 Task: Find connections with filter location Santiago with filter topic #lawenforcementwith filter profile language German with filter current company Lifestyle International Pvt Ltd with filter school Swami Keshvanand Institute of Technology, Jaipur with filter industry Design Services with filter service category Labor and Employment Law with filter keywords title Customer Support
Action: Mouse moved to (484, 69)
Screenshot: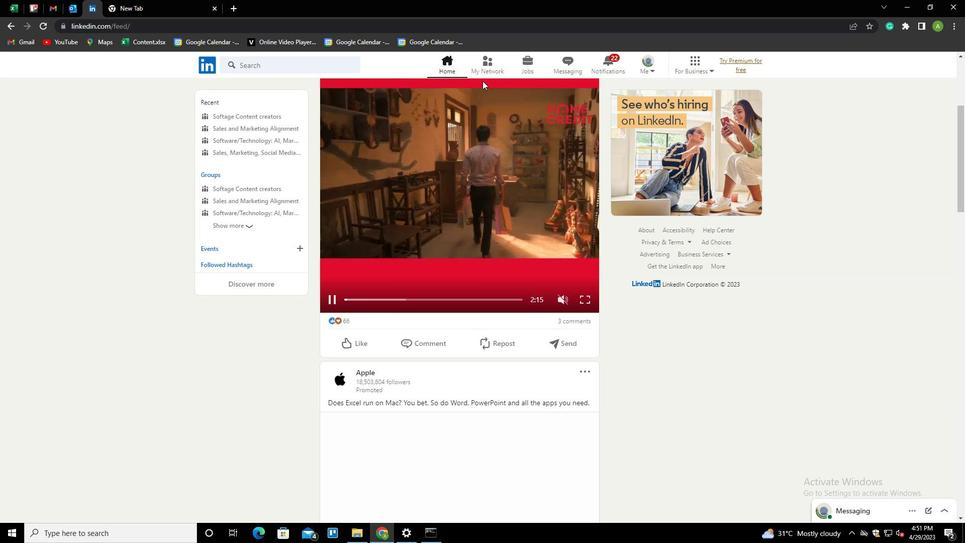 
Action: Mouse pressed left at (484, 69)
Screenshot: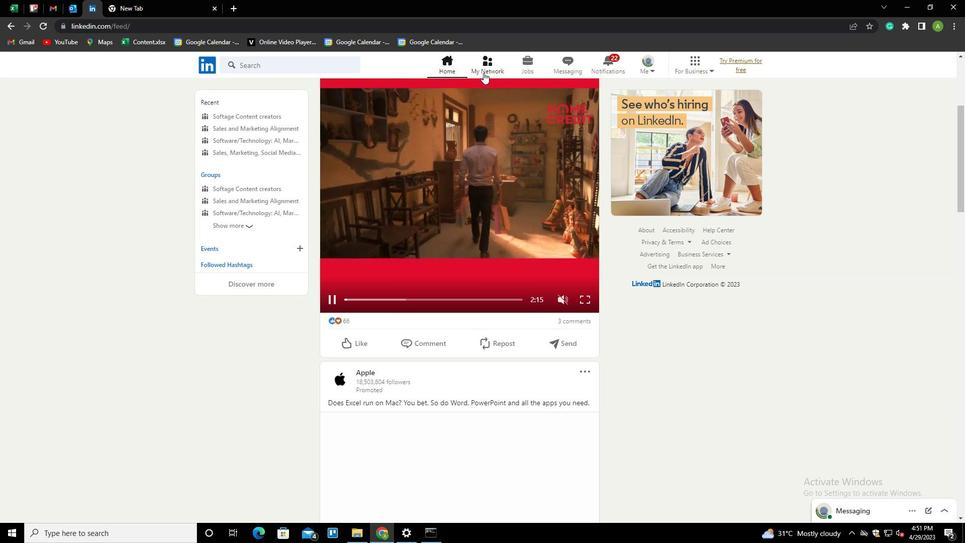 
Action: Mouse moved to (267, 125)
Screenshot: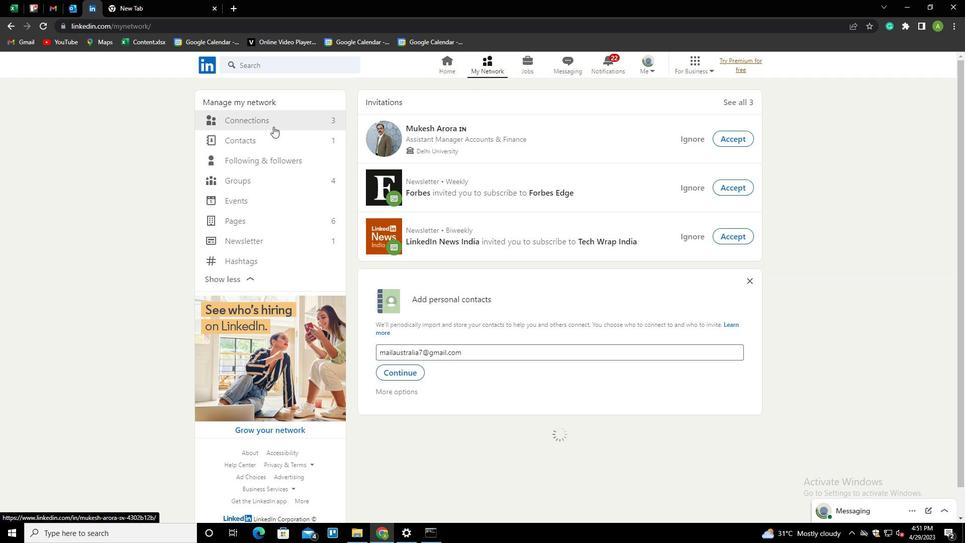 
Action: Mouse pressed left at (267, 125)
Screenshot: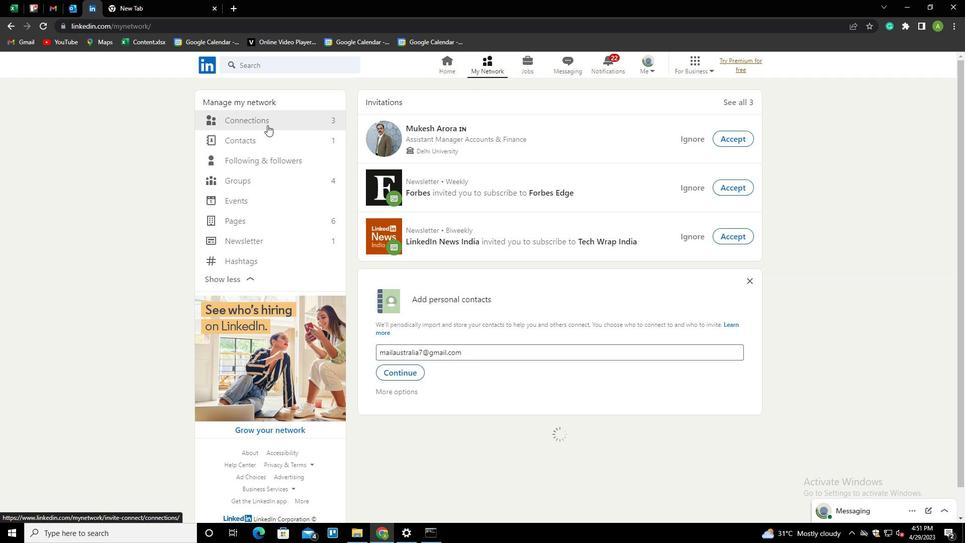 
Action: Mouse moved to (570, 119)
Screenshot: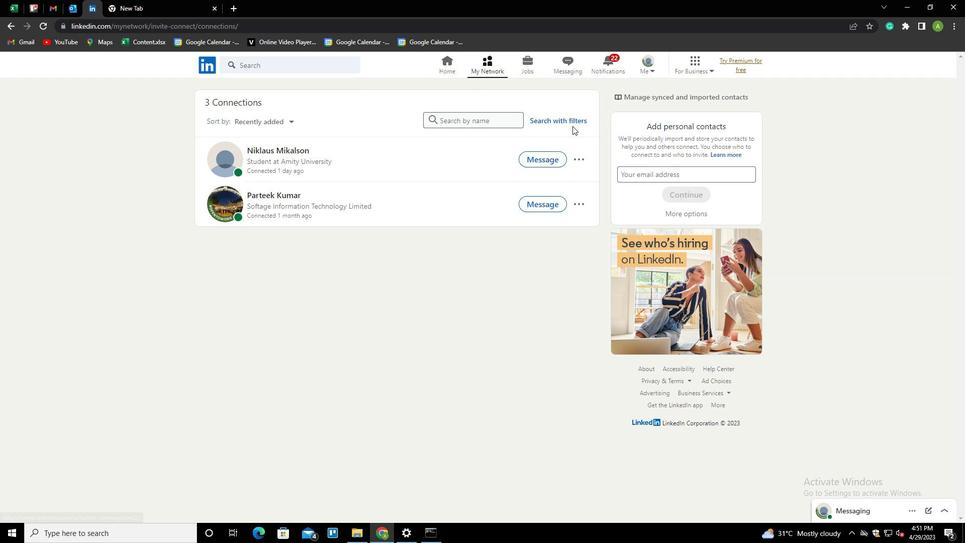 
Action: Mouse pressed left at (570, 119)
Screenshot: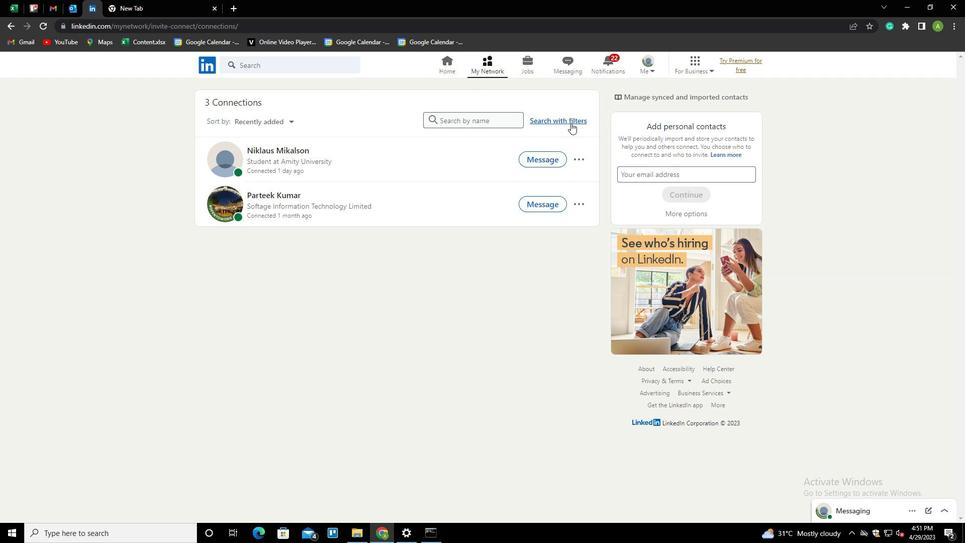 
Action: Mouse moved to (514, 94)
Screenshot: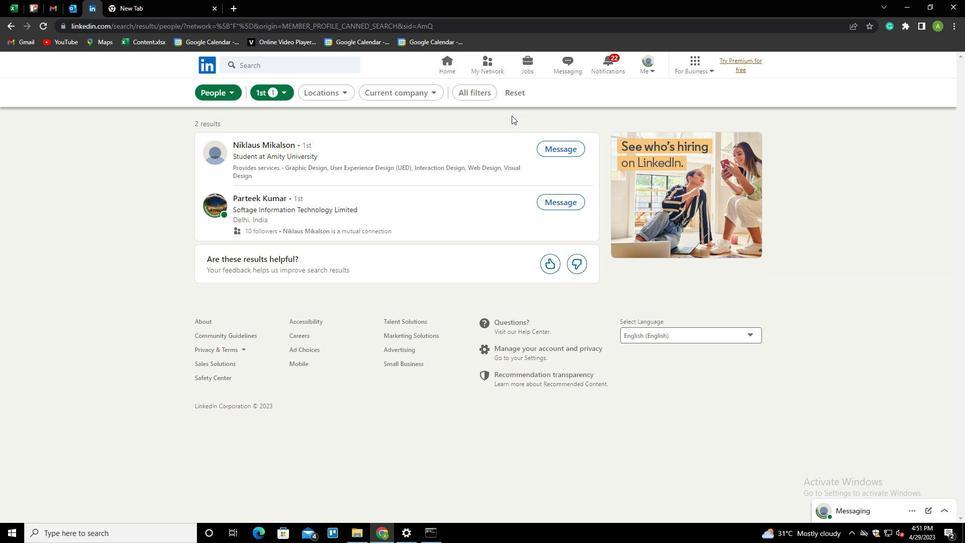 
Action: Mouse pressed left at (514, 94)
Screenshot: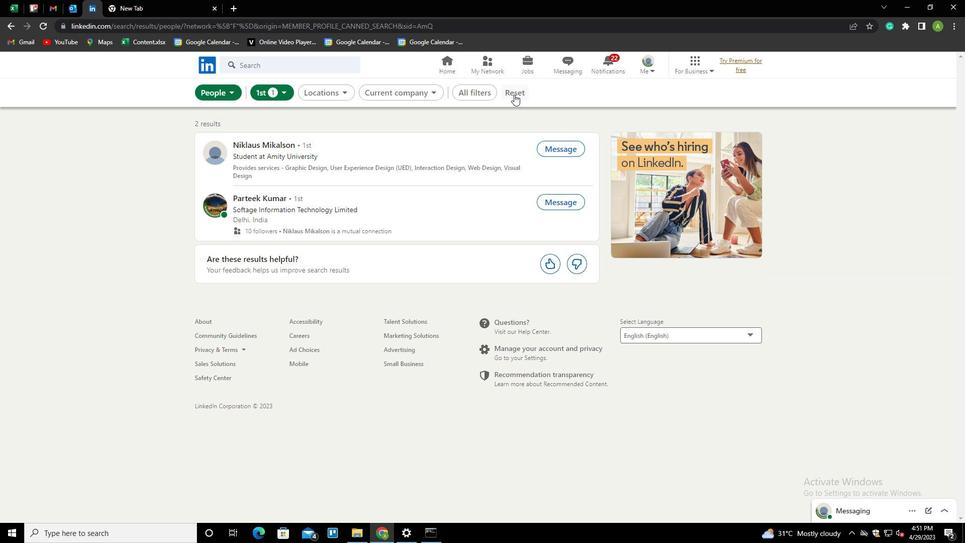 
Action: Mouse moved to (500, 92)
Screenshot: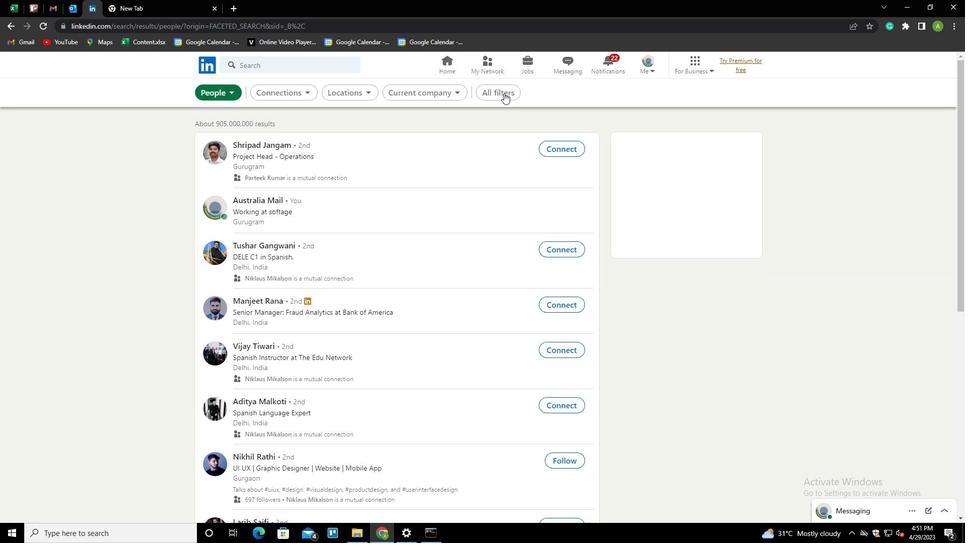 
Action: Mouse pressed left at (500, 92)
Screenshot: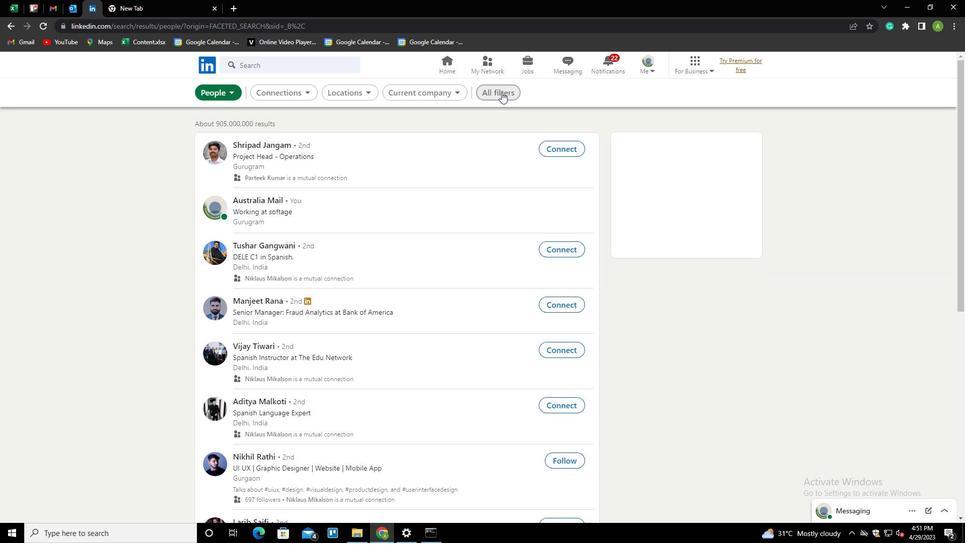 
Action: Mouse moved to (759, 238)
Screenshot: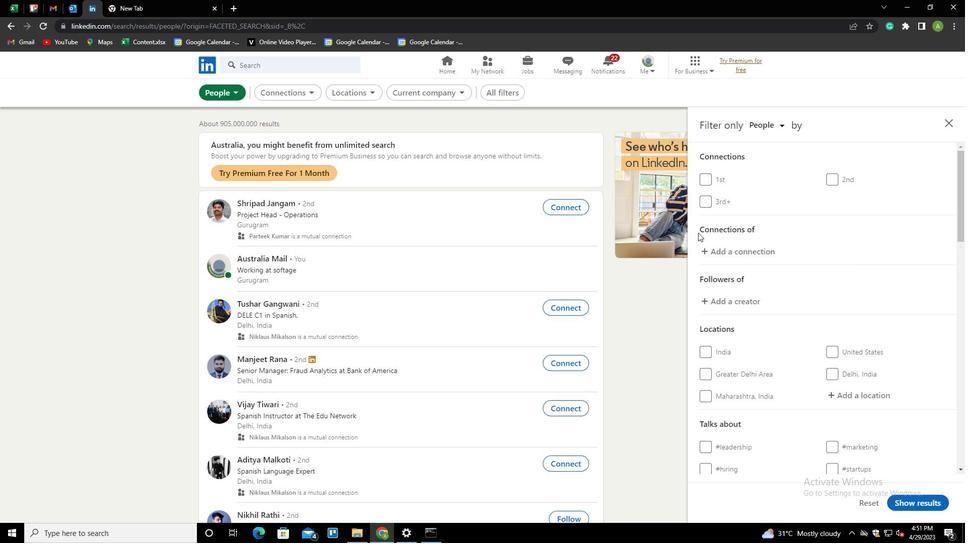 
Action: Mouse scrolled (759, 237) with delta (0, 0)
Screenshot: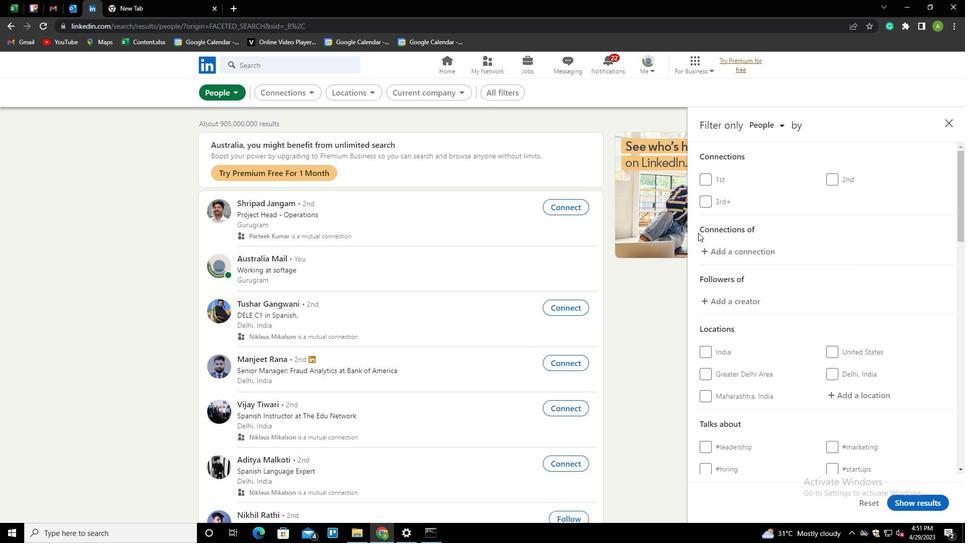 
Action: Mouse scrolled (759, 237) with delta (0, 0)
Screenshot: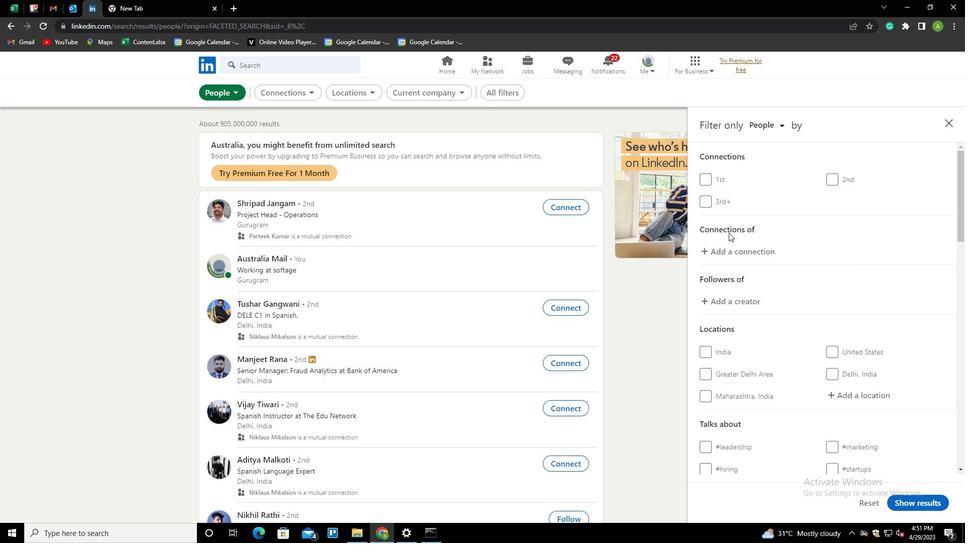 
Action: Mouse scrolled (759, 237) with delta (0, 0)
Screenshot: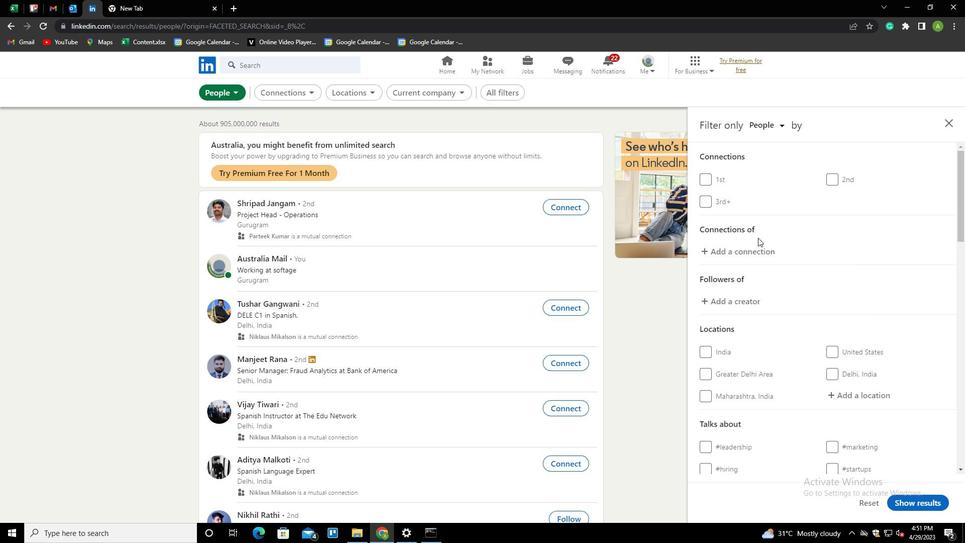 
Action: Mouse moved to (843, 242)
Screenshot: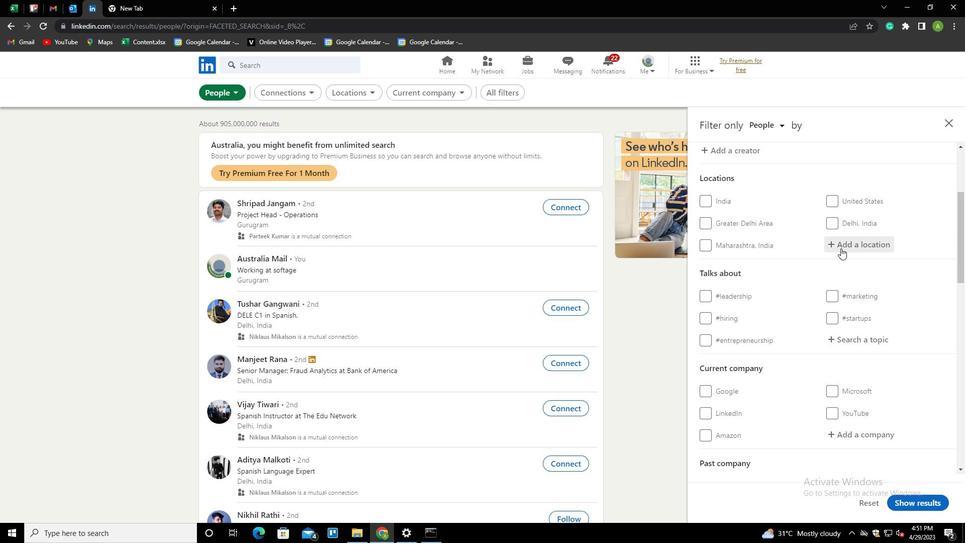 
Action: Mouse pressed left at (843, 242)
Screenshot: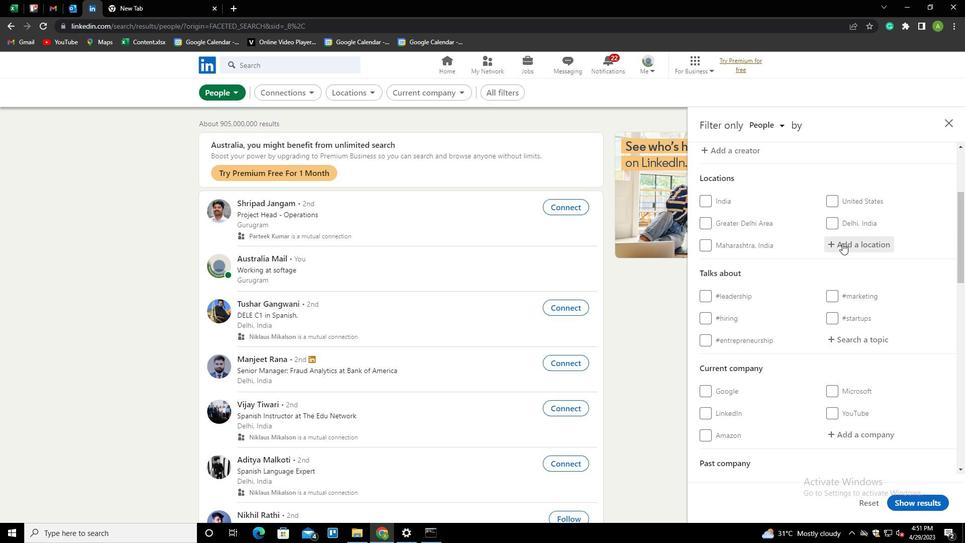 
Action: Mouse moved to (843, 241)
Screenshot: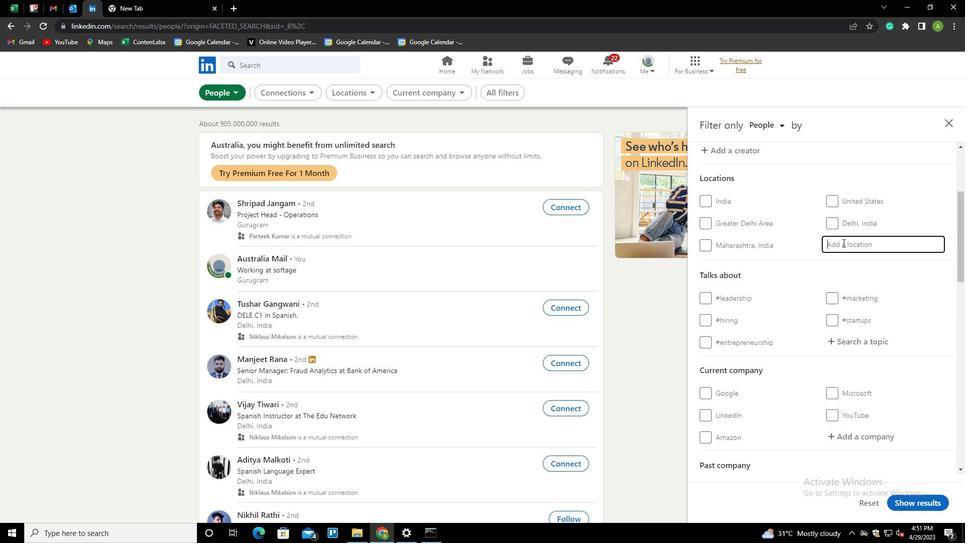 
Action: Key pressed <Key.shift>S
Screenshot: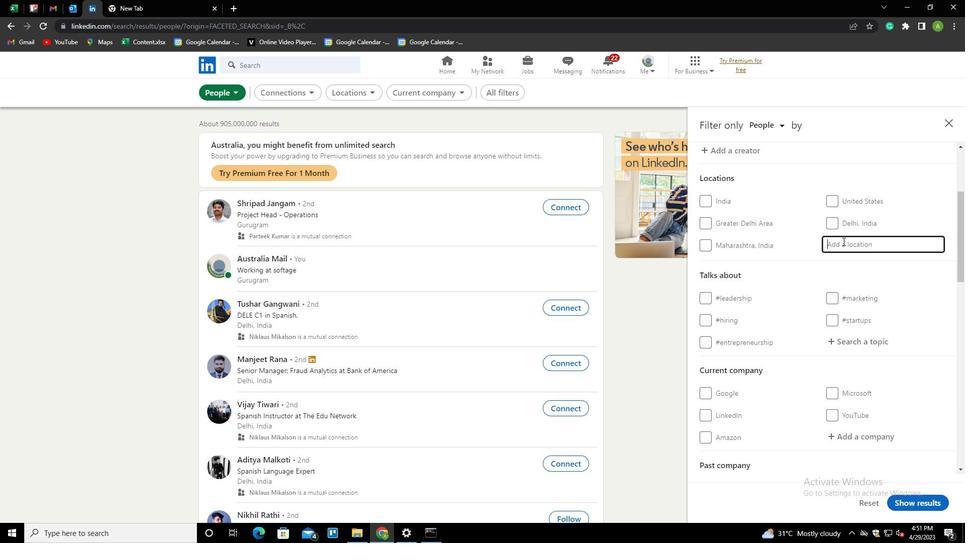 
Action: Mouse moved to (842, 241)
Screenshot: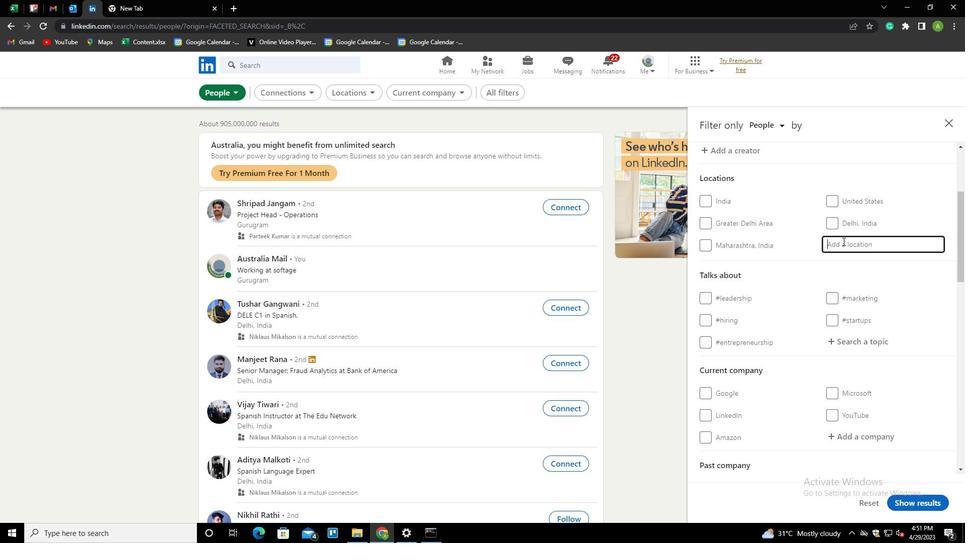 
Action: Key pressed ANTIGO<Key.backspace><Key.backspace><Key.down><Key.enter>
Screenshot: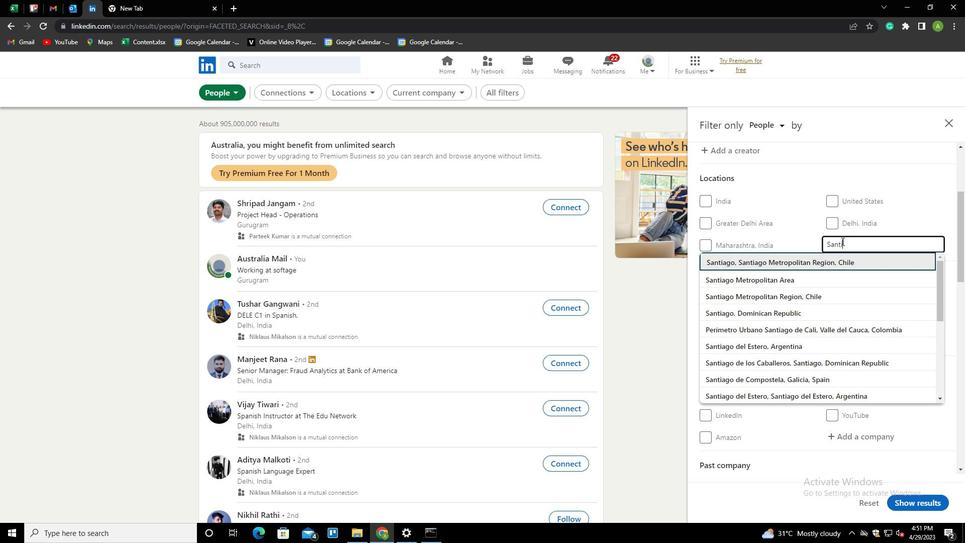 
Action: Mouse scrolled (842, 240) with delta (0, 0)
Screenshot: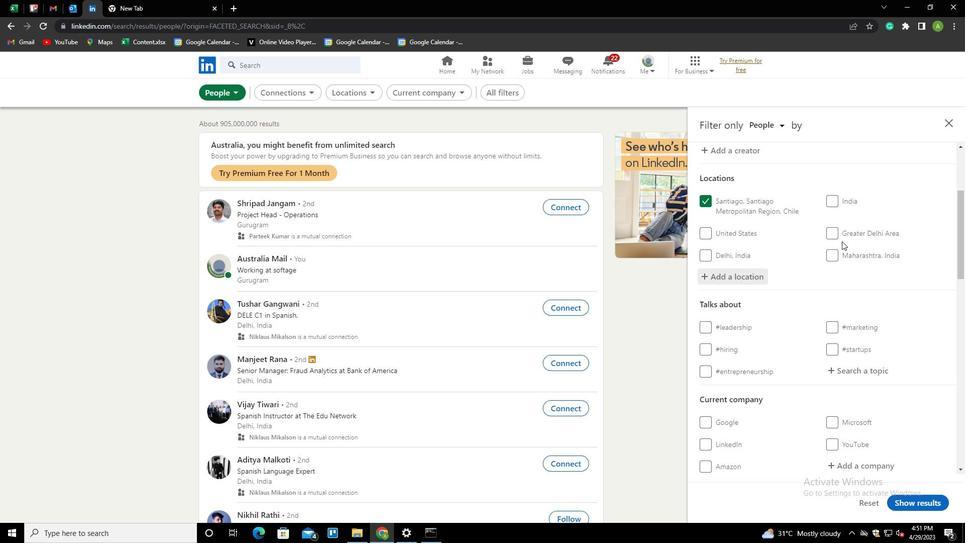 
Action: Mouse scrolled (842, 240) with delta (0, 0)
Screenshot: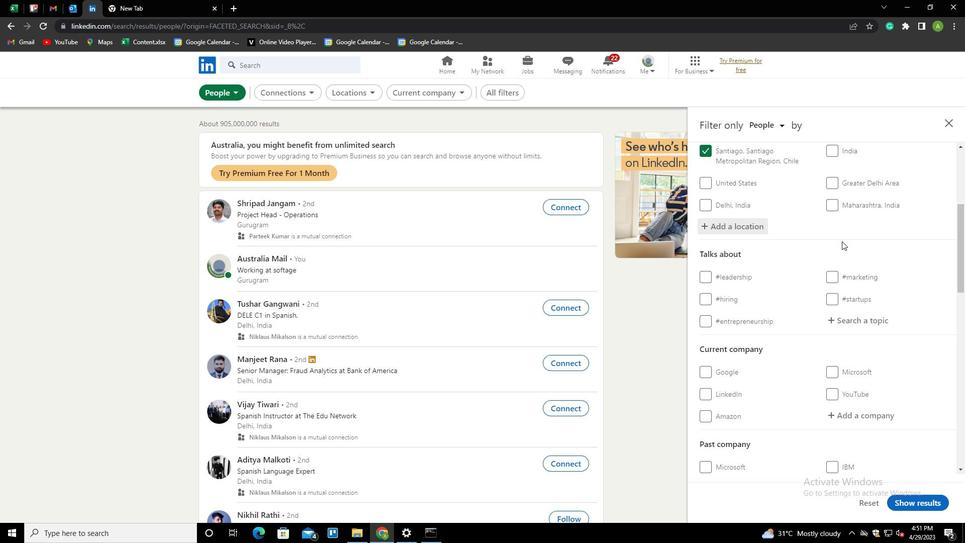
Action: Mouse moved to (846, 274)
Screenshot: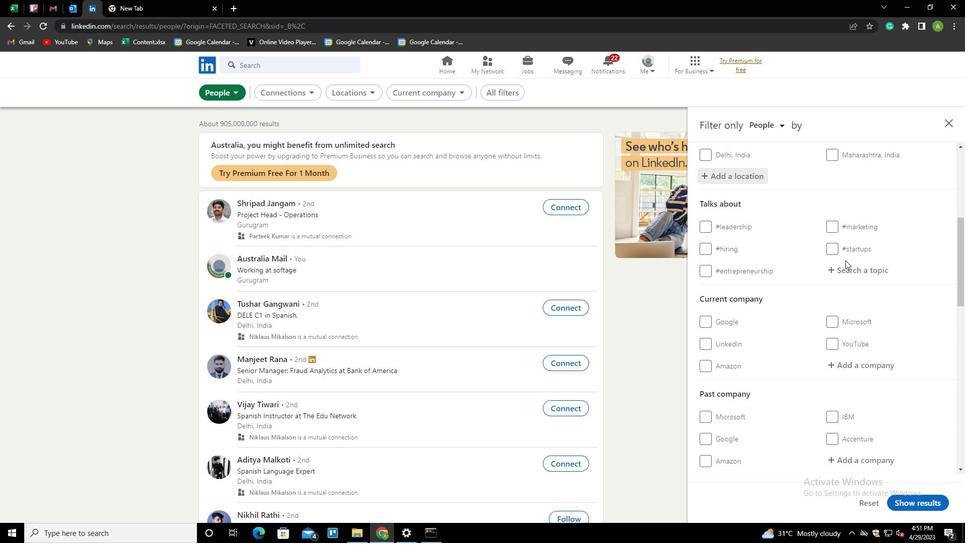 
Action: Mouse pressed left at (846, 274)
Screenshot: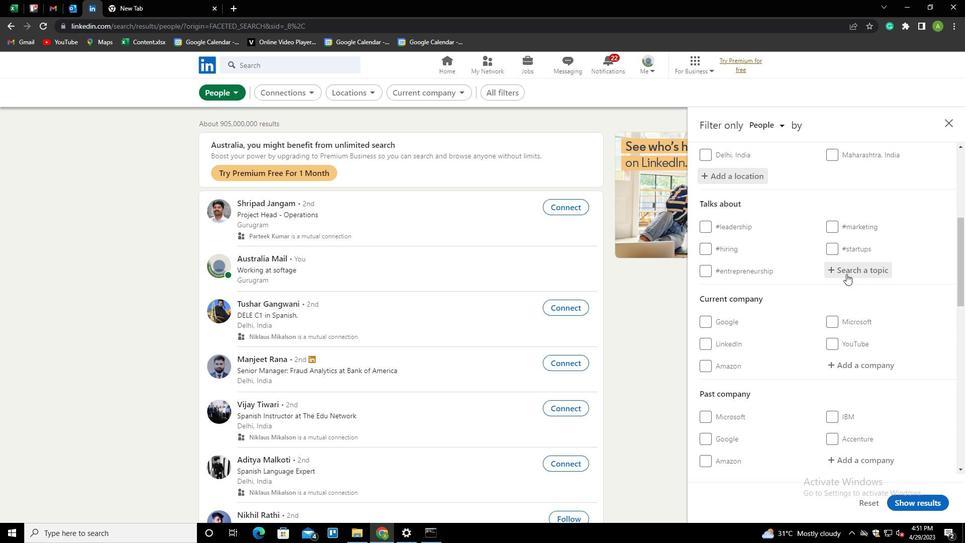 
Action: Key pressed LAWENFOR<Key.down><Key.enter>
Screenshot: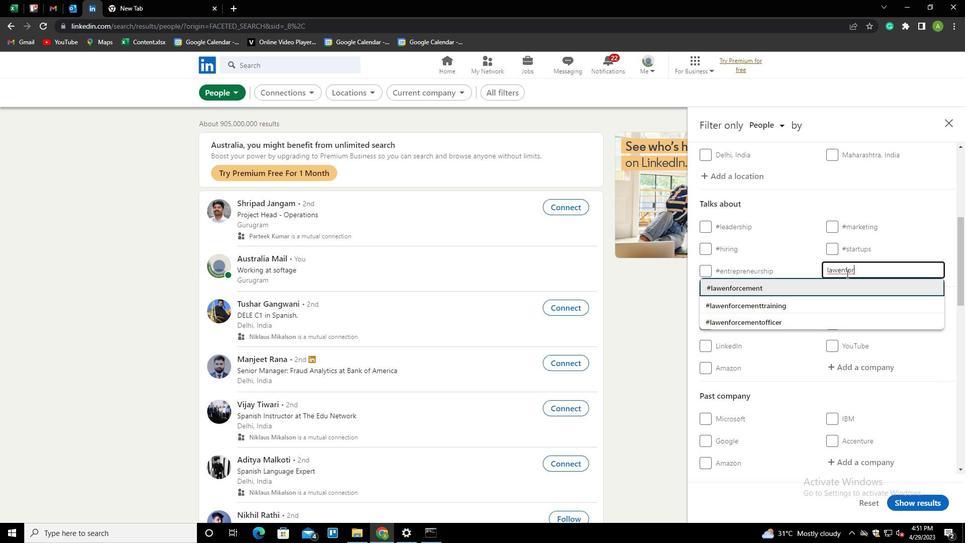 
Action: Mouse scrolled (846, 273) with delta (0, 0)
Screenshot: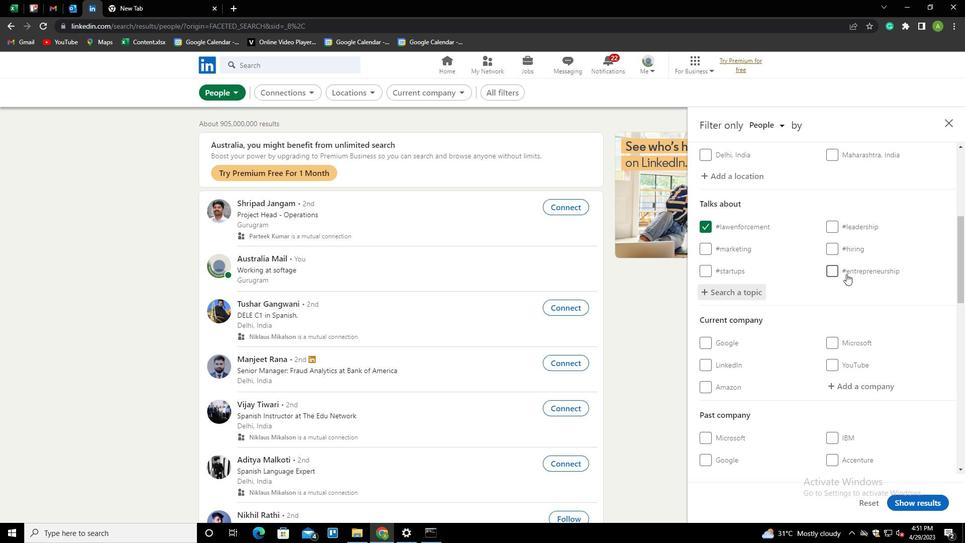 
Action: Mouse scrolled (846, 273) with delta (0, 0)
Screenshot: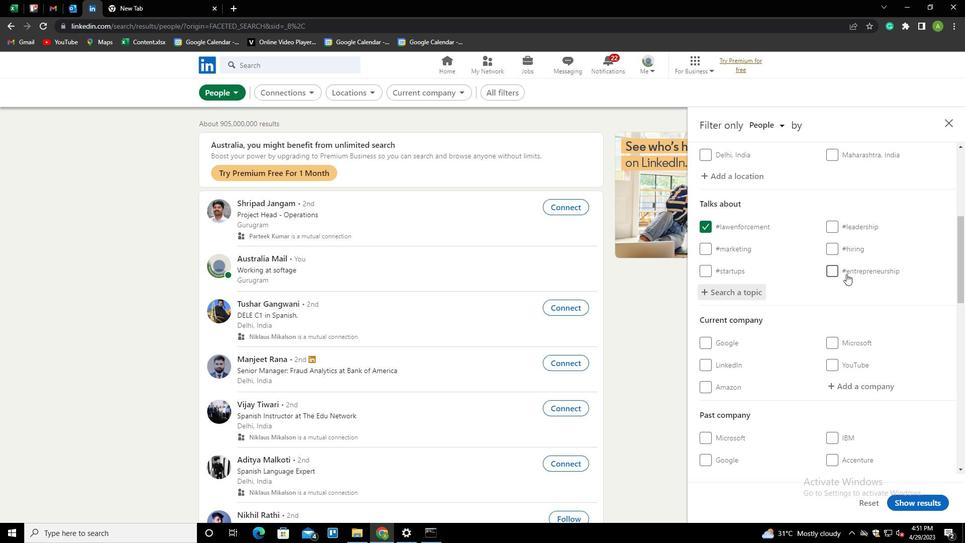 
Action: Mouse scrolled (846, 273) with delta (0, 0)
Screenshot: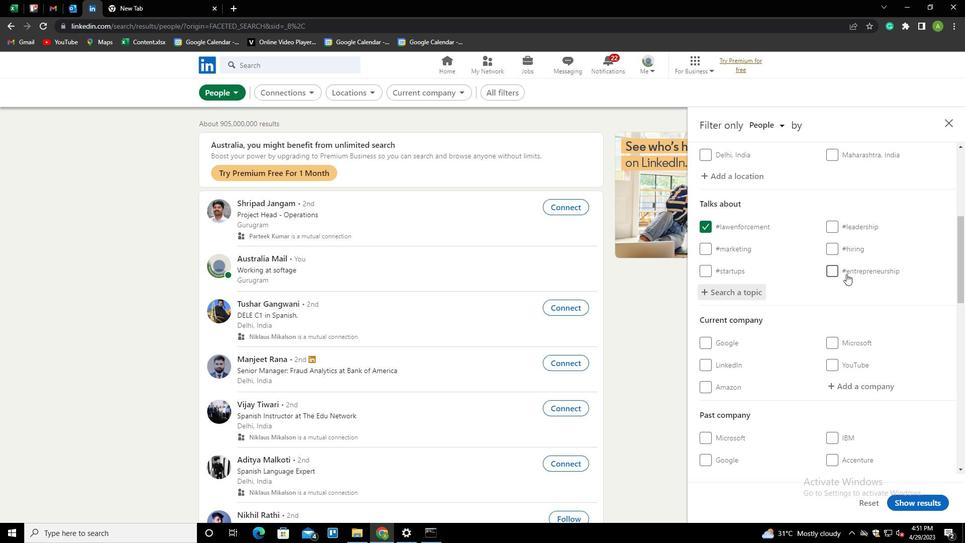 
Action: Mouse moved to (835, 295)
Screenshot: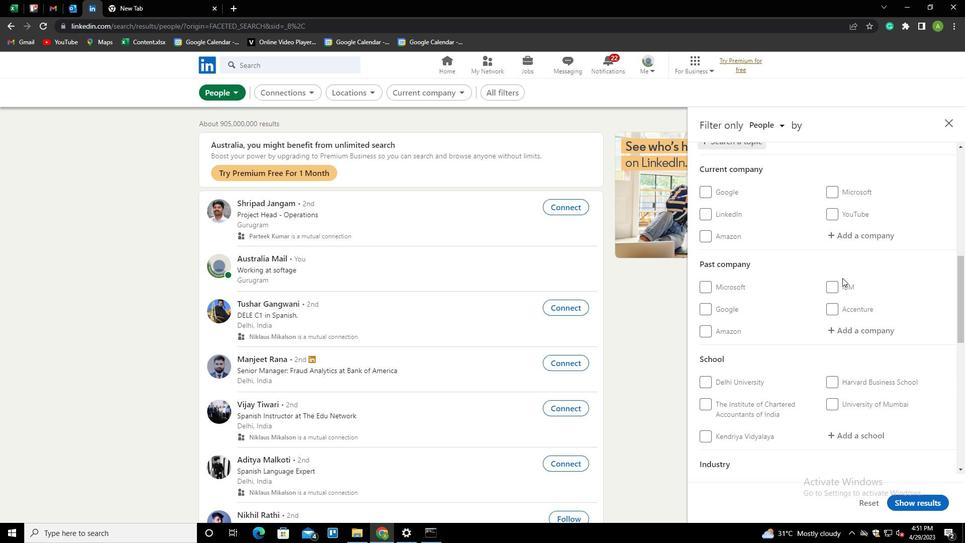
Action: Mouse scrolled (835, 294) with delta (0, 0)
Screenshot: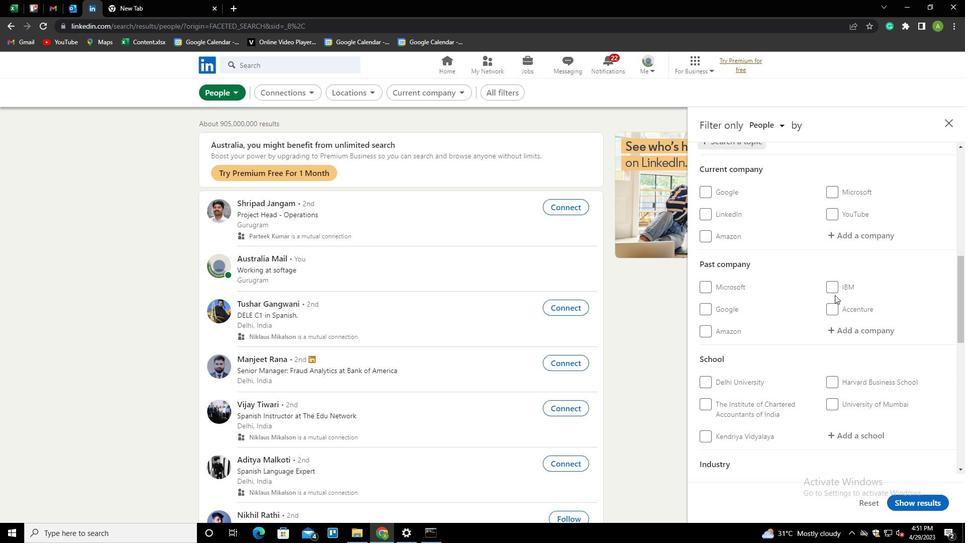 
Action: Mouse scrolled (835, 294) with delta (0, 0)
Screenshot: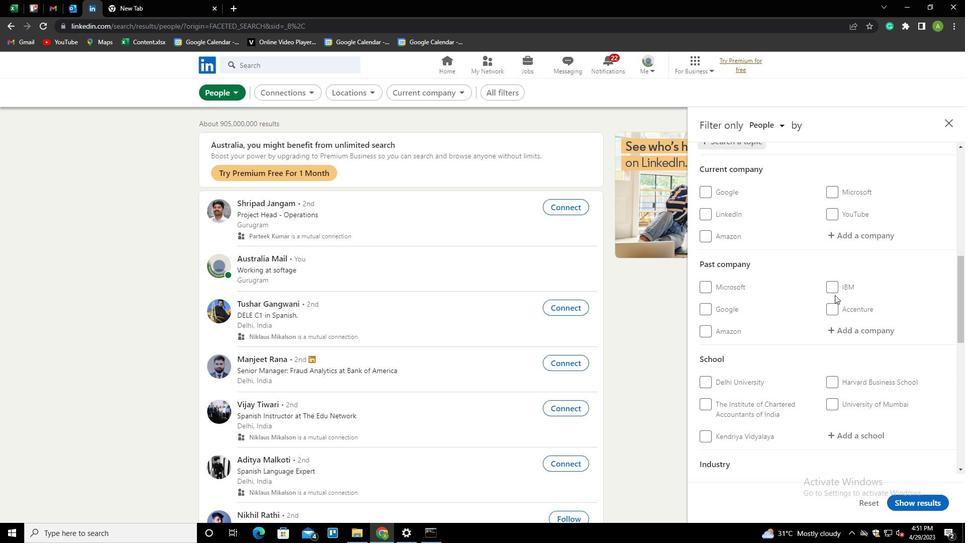 
Action: Mouse scrolled (835, 294) with delta (0, 0)
Screenshot: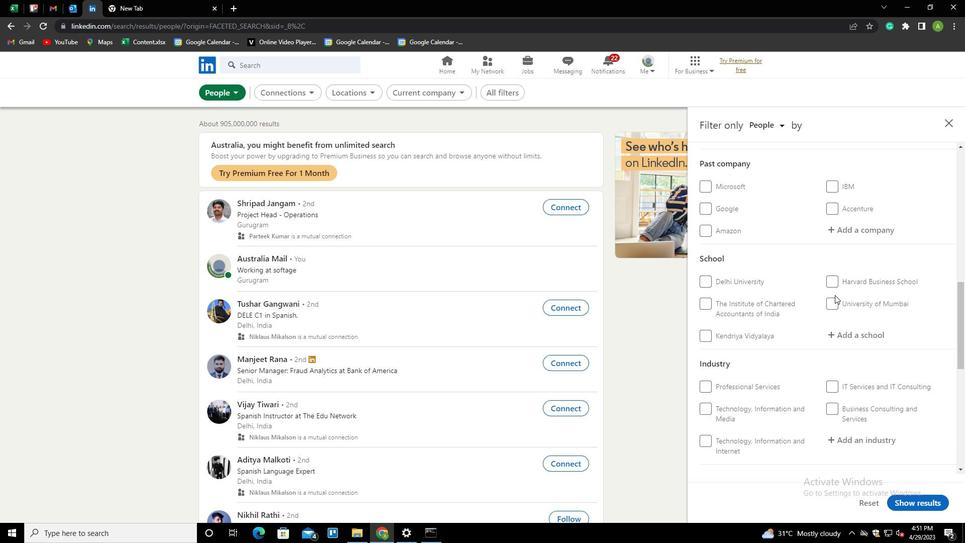 
Action: Mouse scrolled (835, 294) with delta (0, 0)
Screenshot: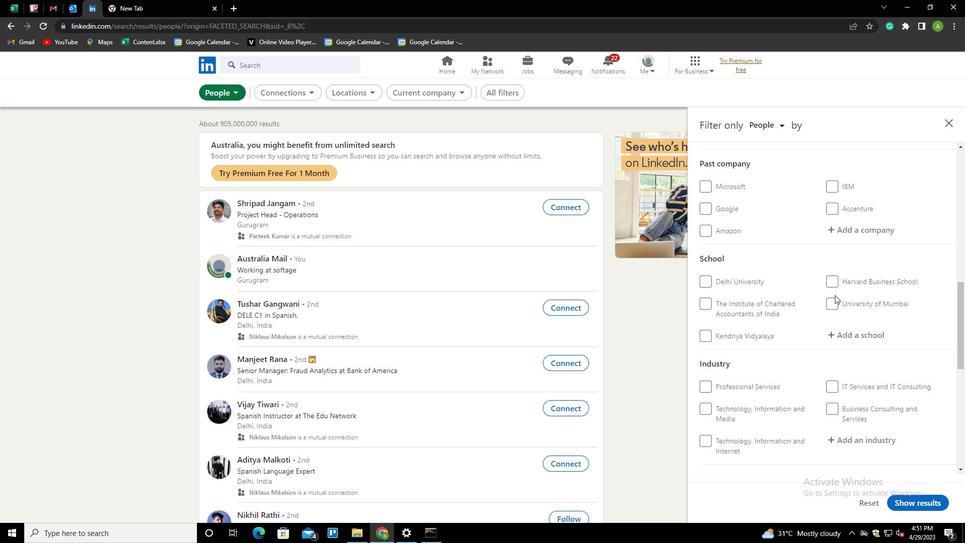 
Action: Mouse scrolled (835, 294) with delta (0, 0)
Screenshot: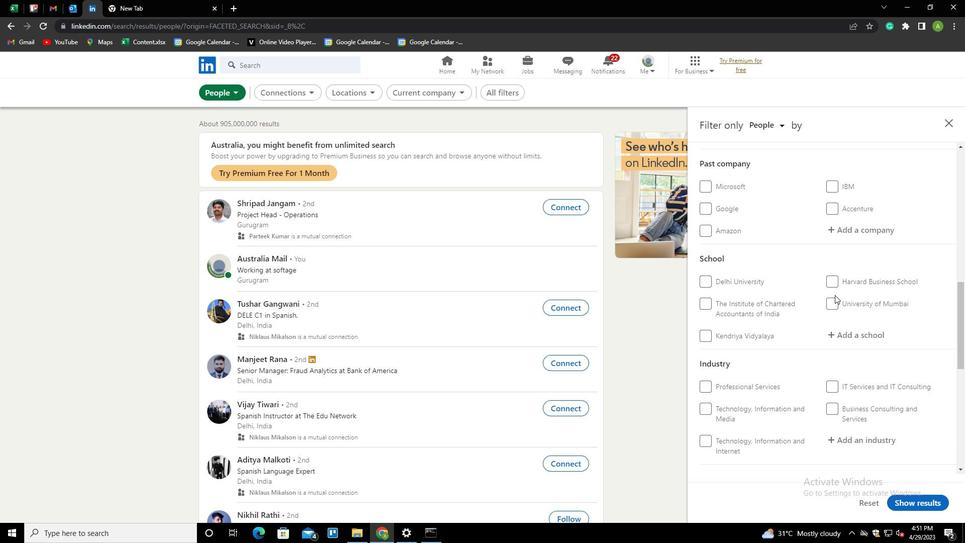 
Action: Mouse scrolled (835, 294) with delta (0, 0)
Screenshot: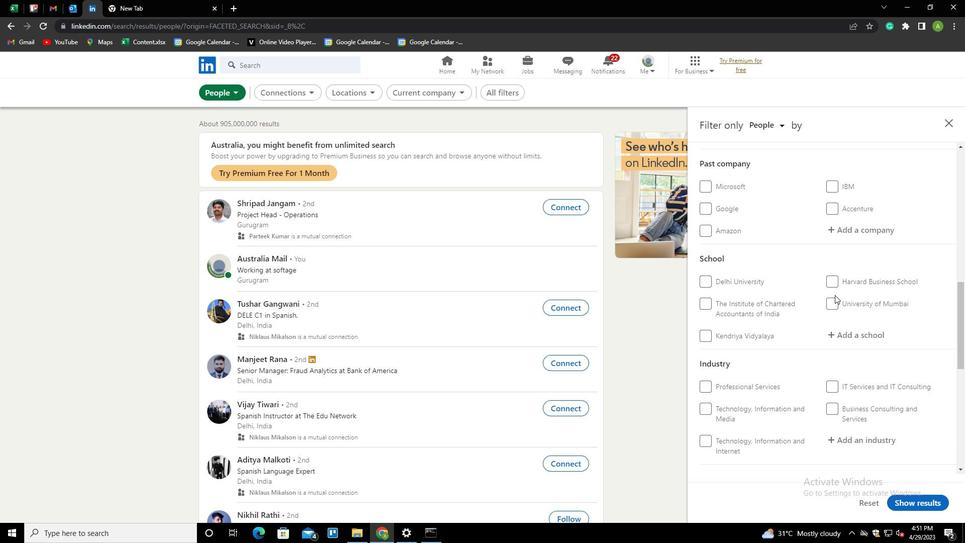
Action: Mouse scrolled (835, 294) with delta (0, 0)
Screenshot: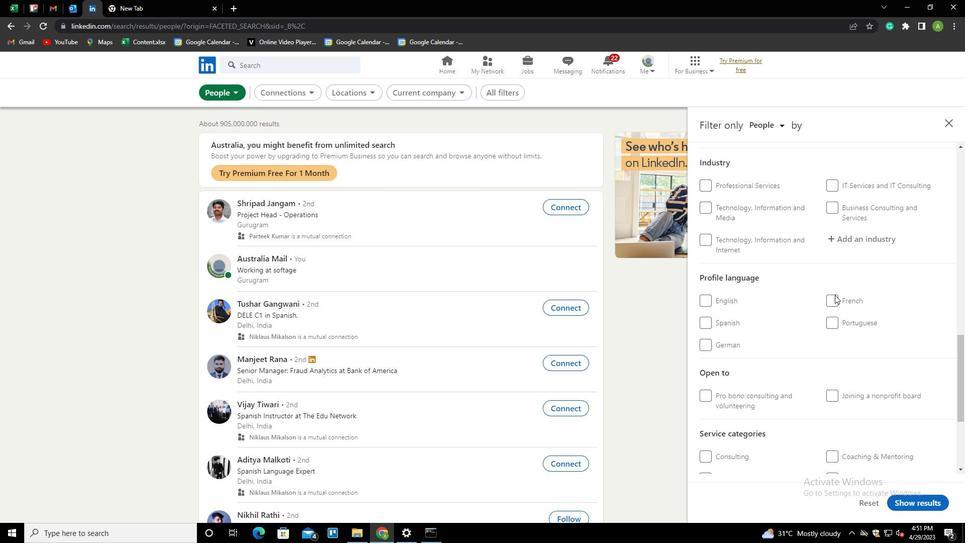 
Action: Mouse moved to (717, 290)
Screenshot: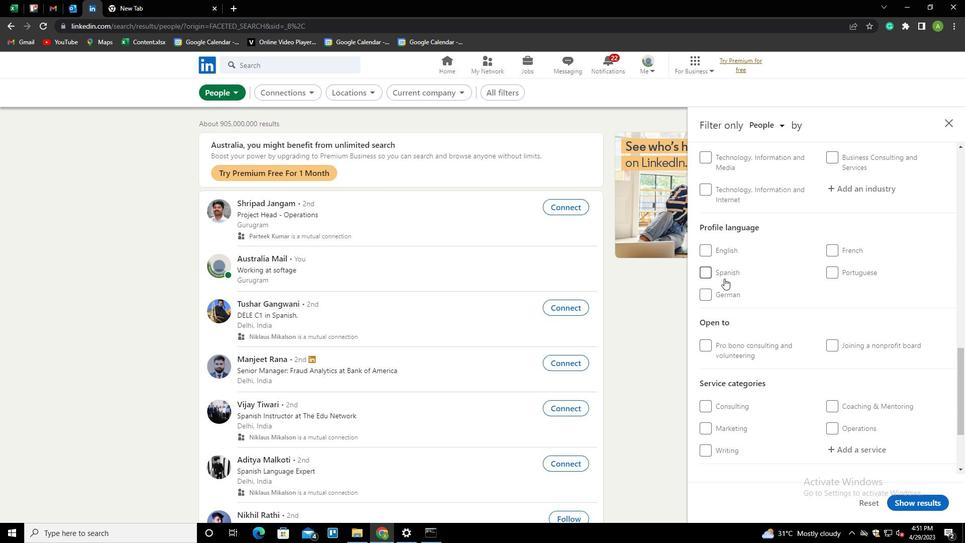 
Action: Mouse pressed left at (717, 290)
Screenshot: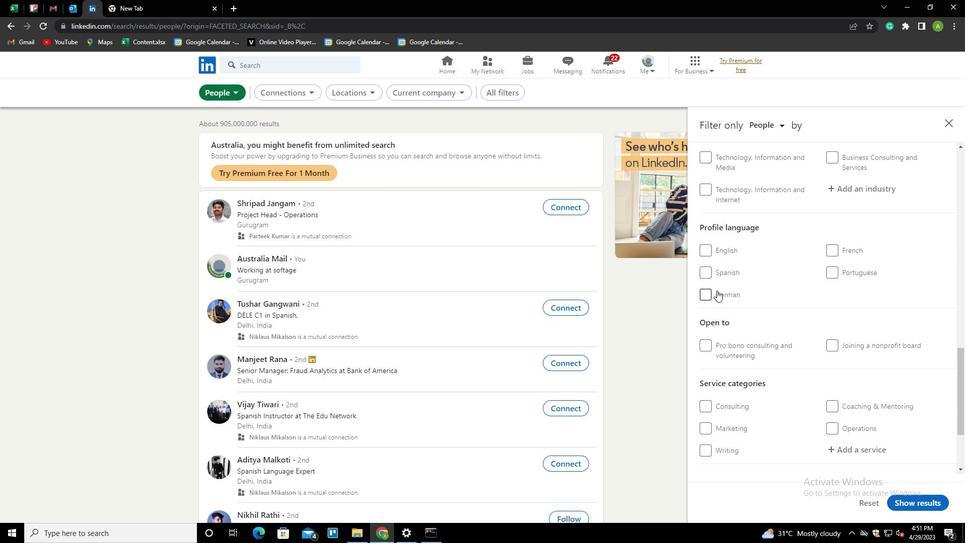 
Action: Mouse moved to (806, 310)
Screenshot: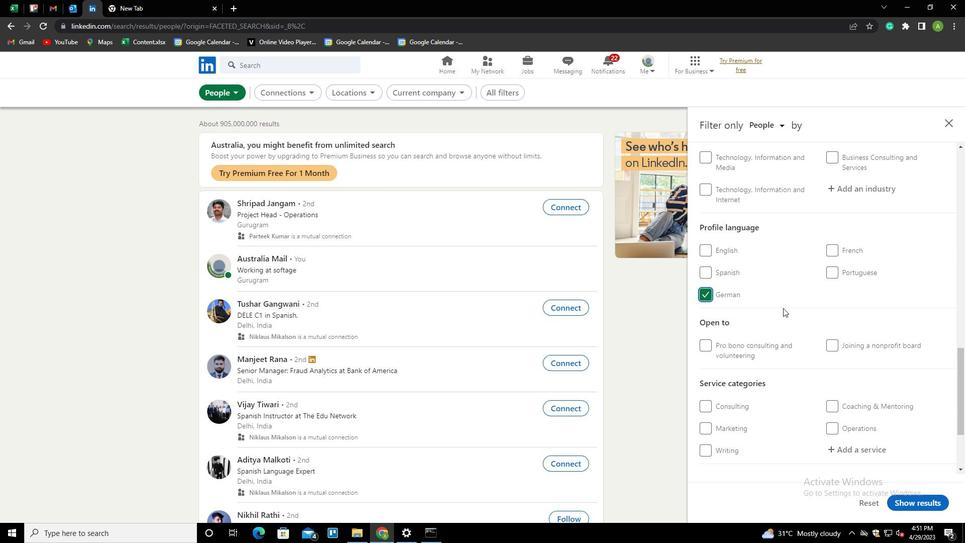 
Action: Mouse scrolled (806, 311) with delta (0, 0)
Screenshot: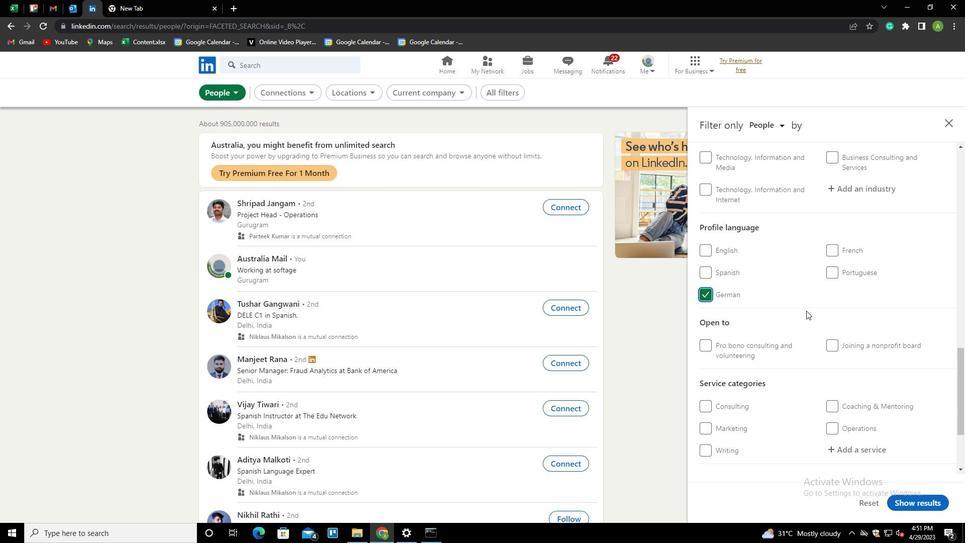 
Action: Mouse scrolled (806, 311) with delta (0, 0)
Screenshot: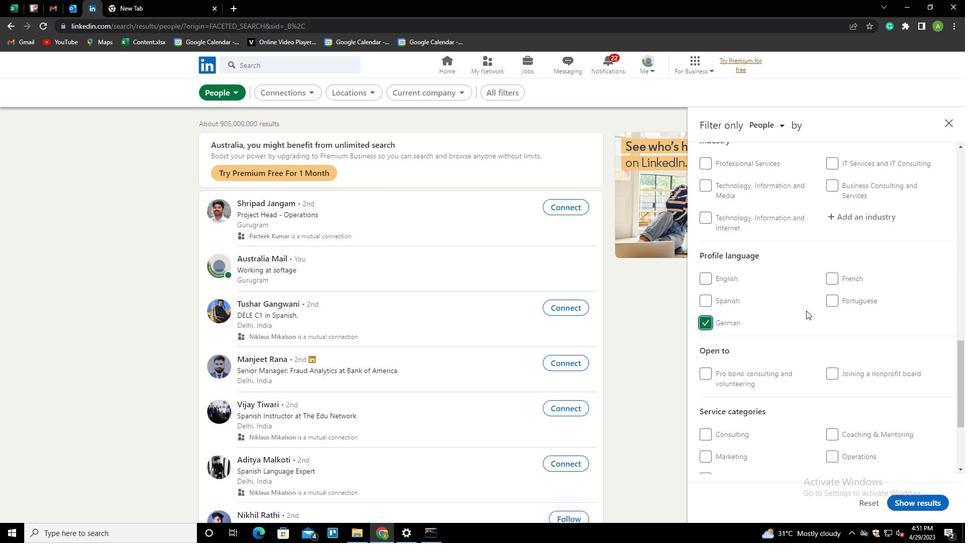 
Action: Mouse scrolled (806, 311) with delta (0, 0)
Screenshot: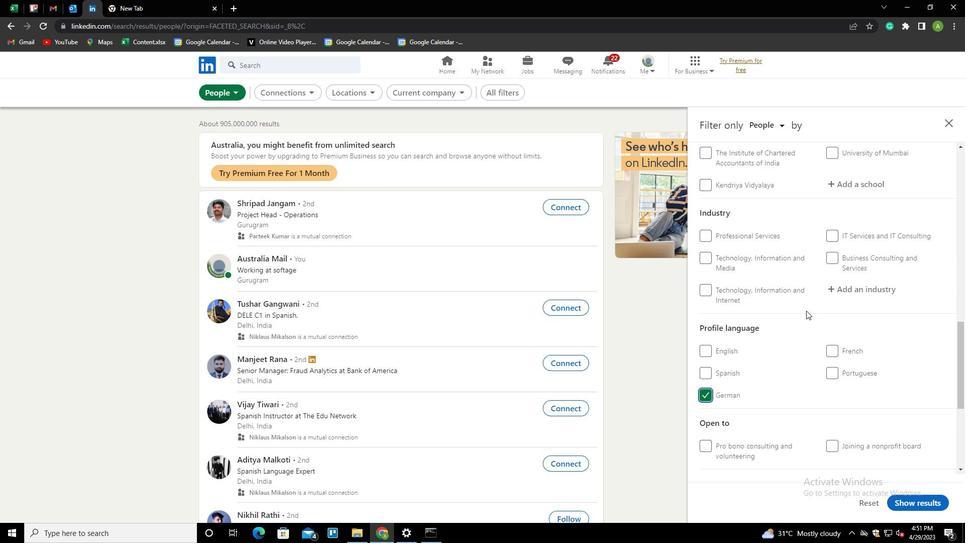 
Action: Mouse scrolled (806, 311) with delta (0, 0)
Screenshot: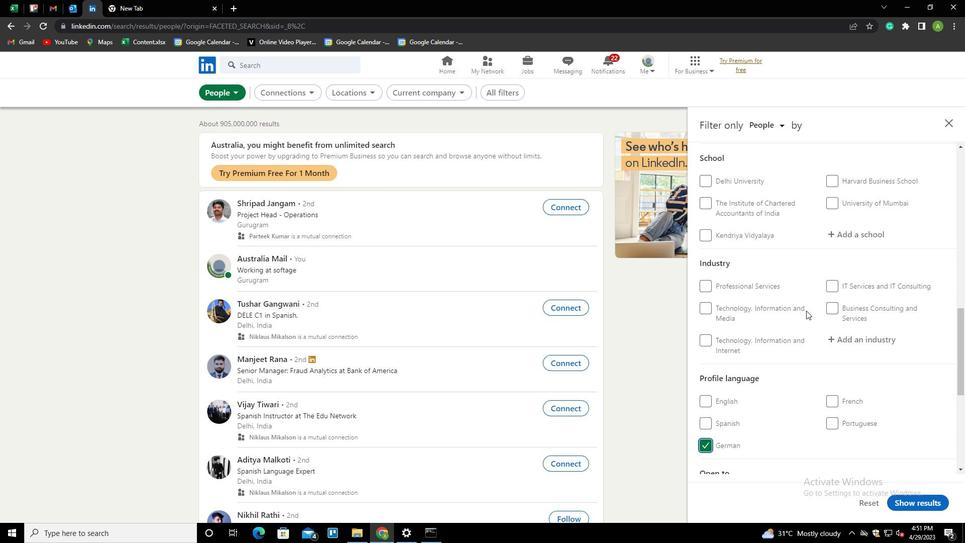 
Action: Mouse scrolled (806, 311) with delta (0, 0)
Screenshot: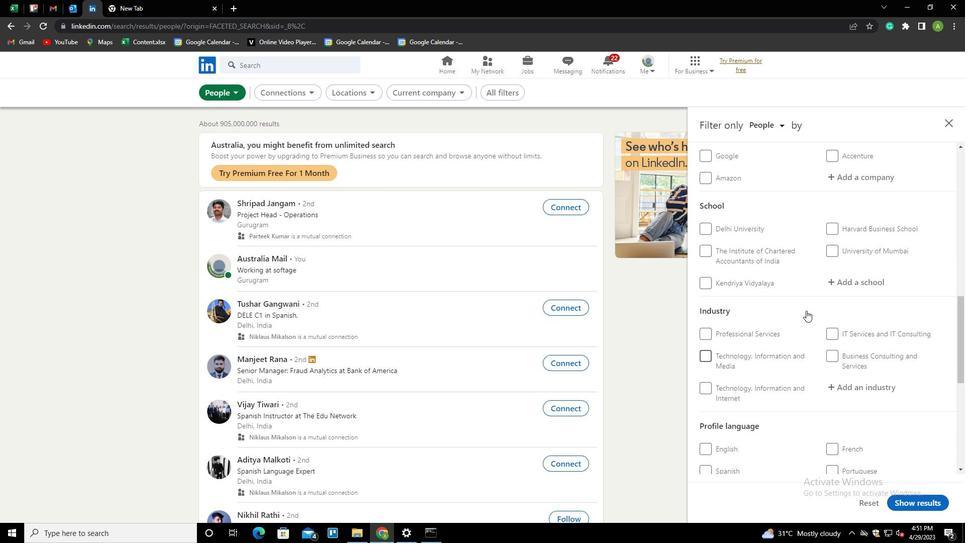 
Action: Mouse scrolled (806, 311) with delta (0, 0)
Screenshot: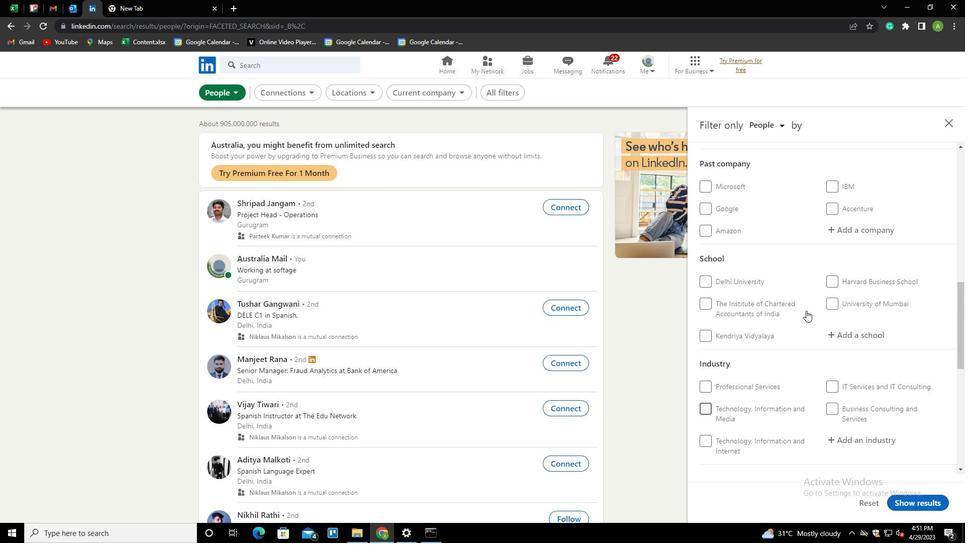 
Action: Mouse moved to (807, 305)
Screenshot: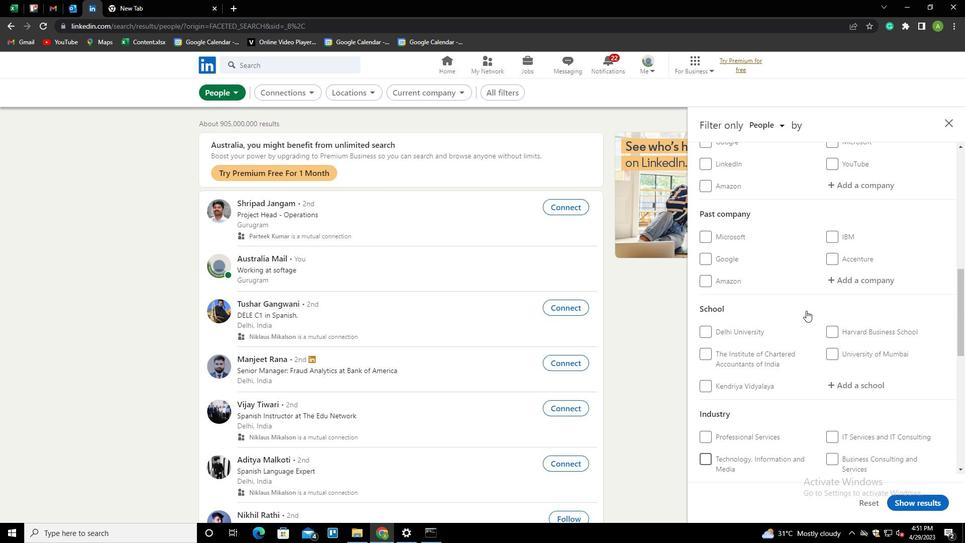 
Action: Mouse scrolled (807, 306) with delta (0, 0)
Screenshot: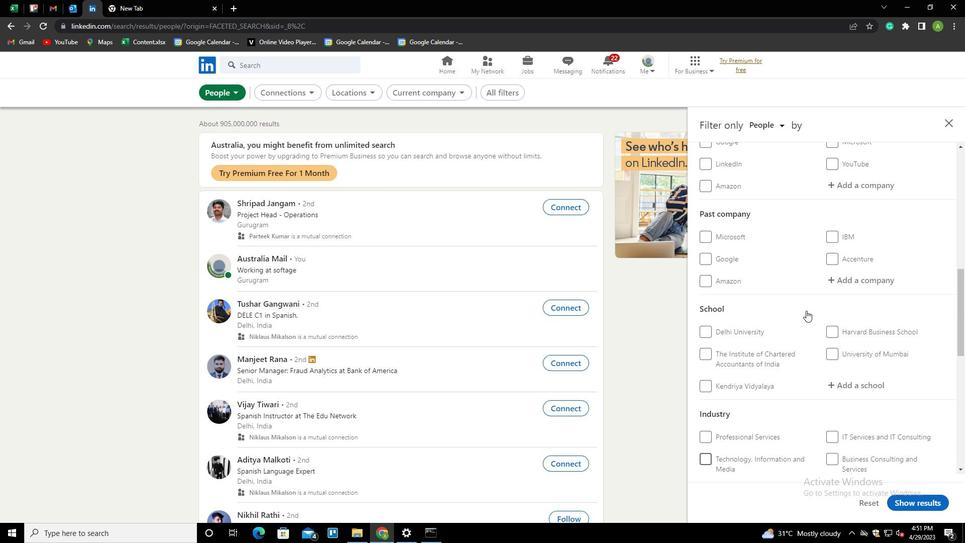 
Action: Mouse moved to (835, 235)
Screenshot: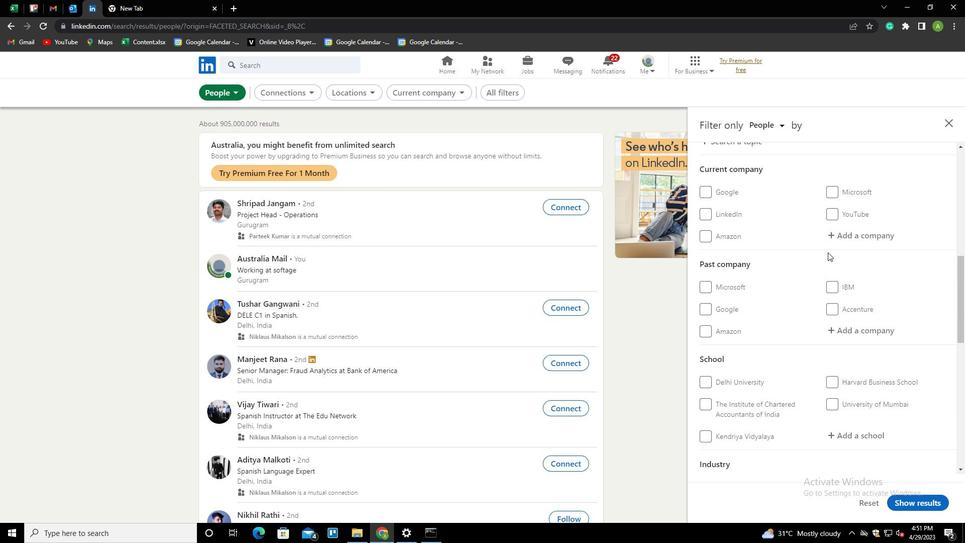 
Action: Mouse pressed left at (835, 235)
Screenshot: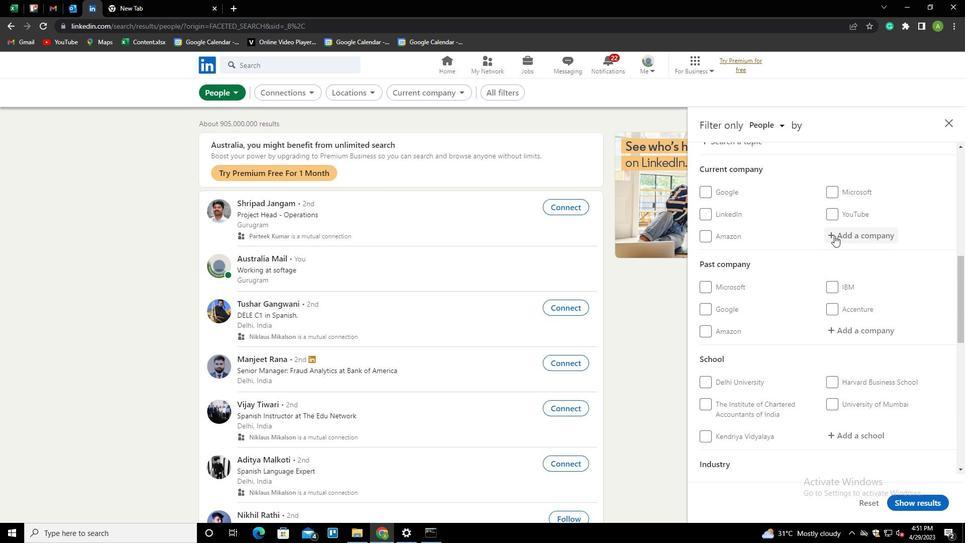 
Action: Key pressed <Key.shift>LIFESTYLE<Key.down><Key.enter>
Screenshot: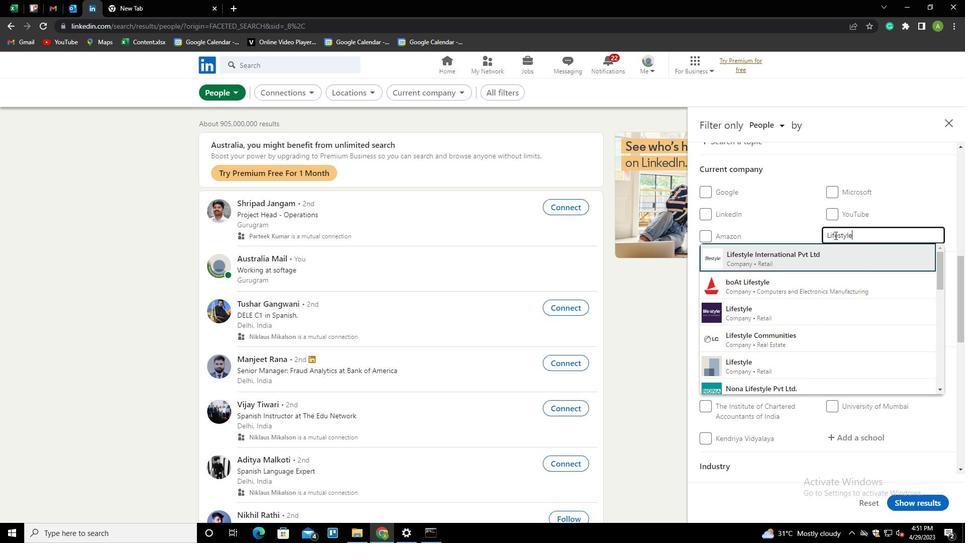 
Action: Mouse scrolled (835, 234) with delta (0, 0)
Screenshot: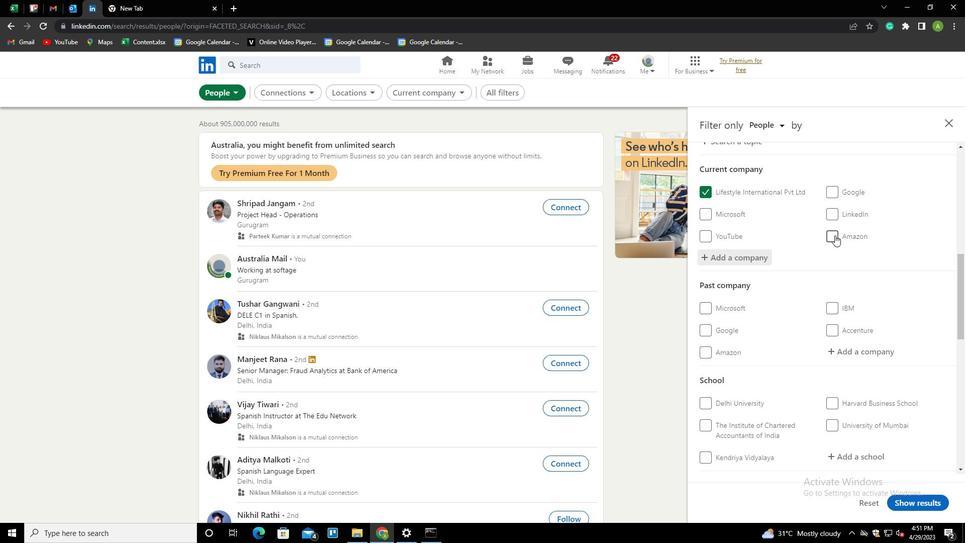 
Action: Mouse moved to (835, 234)
Screenshot: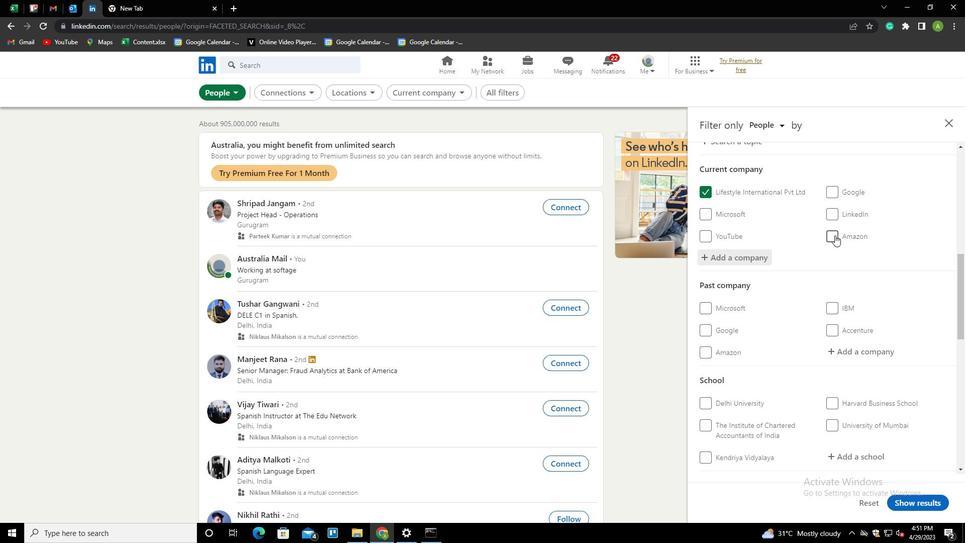 
Action: Mouse scrolled (835, 234) with delta (0, 0)
Screenshot: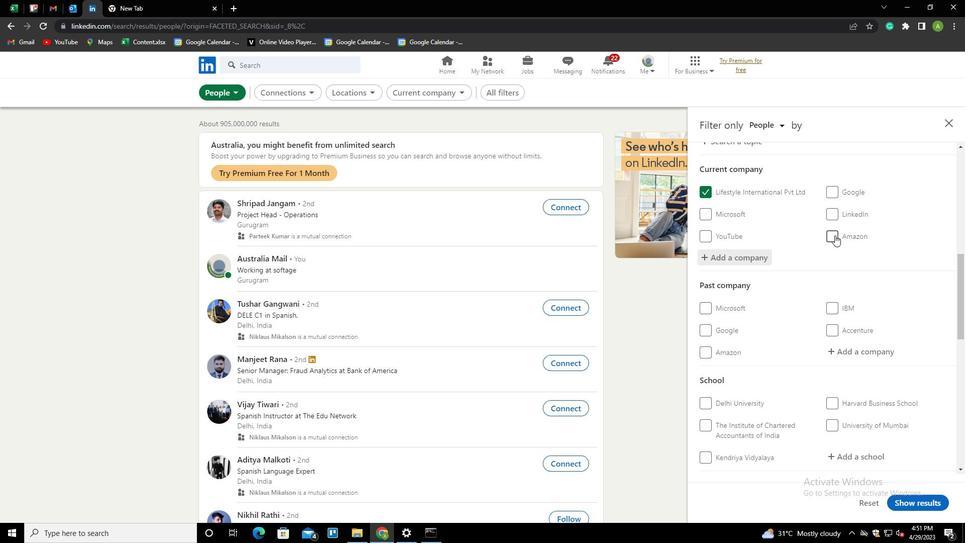 
Action: Mouse moved to (834, 234)
Screenshot: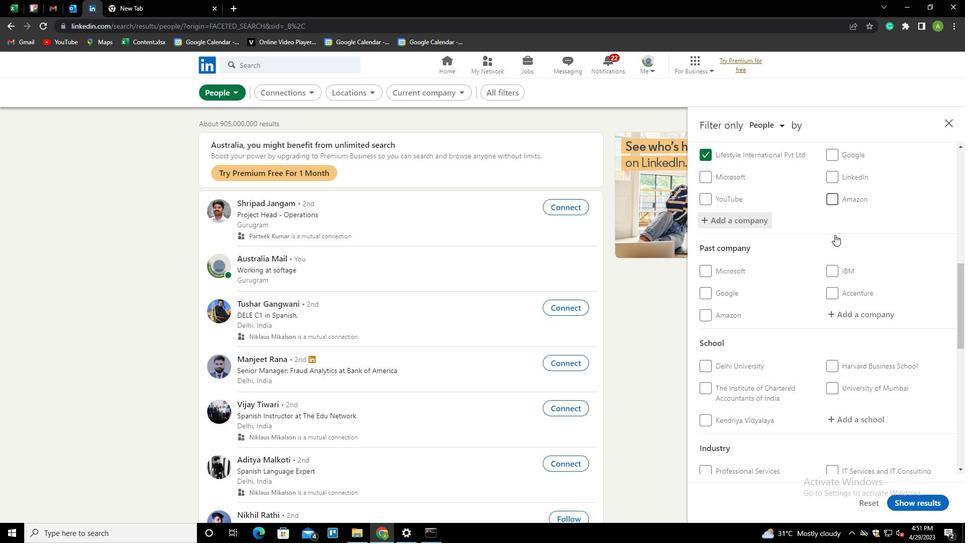 
Action: Mouse scrolled (834, 234) with delta (0, 0)
Screenshot: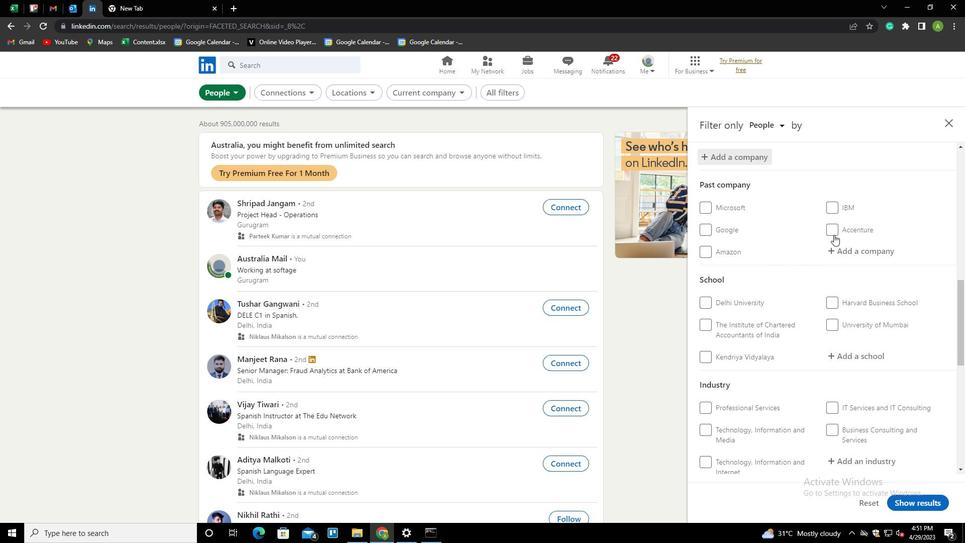
Action: Mouse scrolled (834, 234) with delta (0, 0)
Screenshot: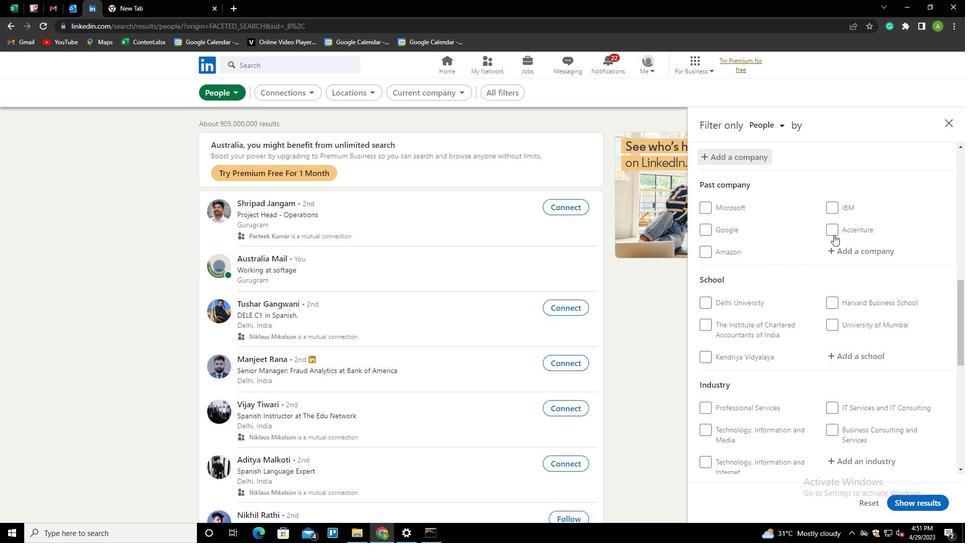 
Action: Mouse moved to (854, 258)
Screenshot: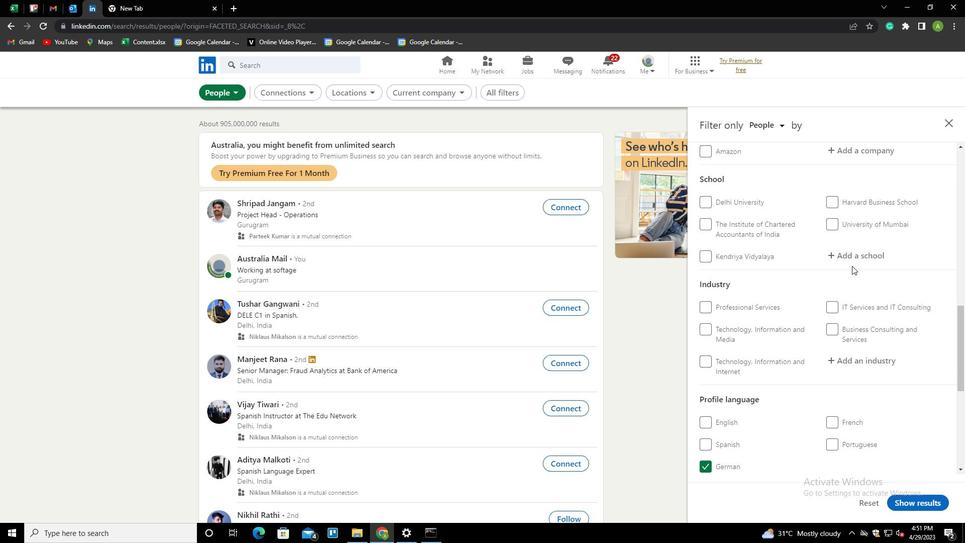 
Action: Mouse pressed left at (854, 258)
Screenshot: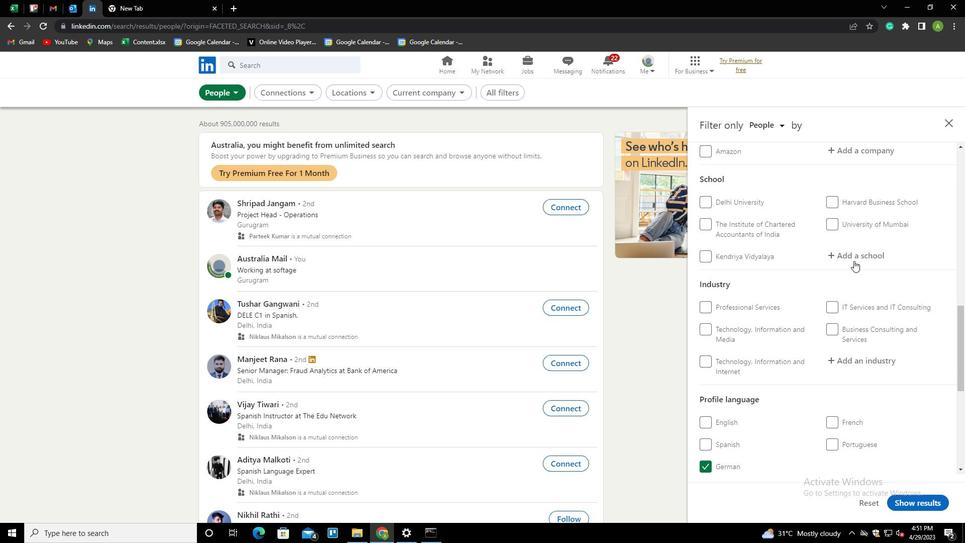 
Action: Key pressed <Key.shift>SWAMI<Key.space><Key.down><Key.down><Key.down><Key.down><Key.down><Key.enter>
Screenshot: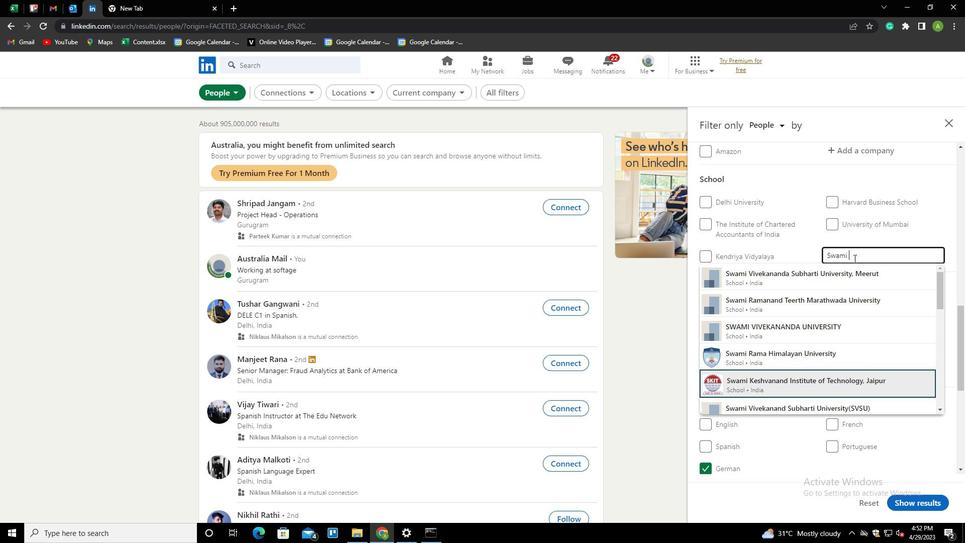 
Action: Mouse scrolled (854, 258) with delta (0, 0)
Screenshot: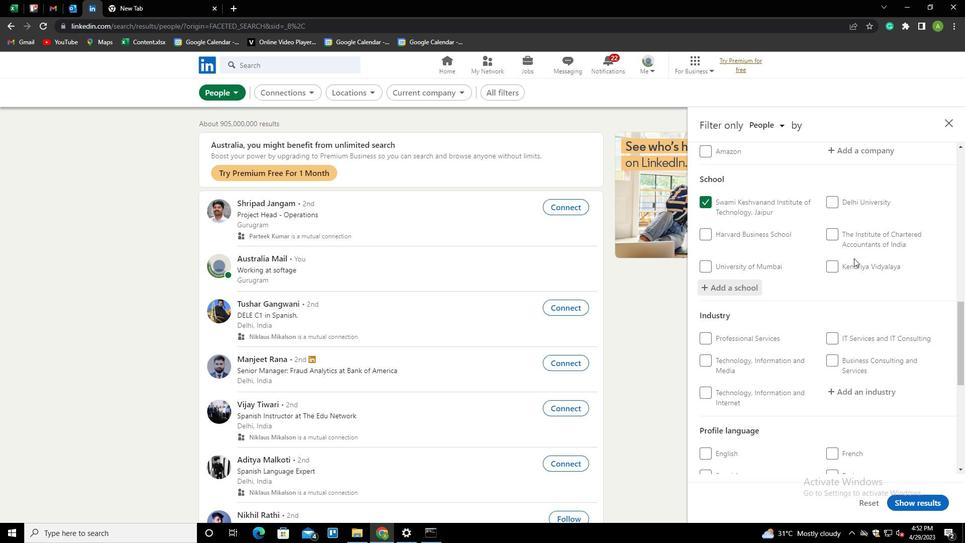 
Action: Mouse scrolled (854, 258) with delta (0, 0)
Screenshot: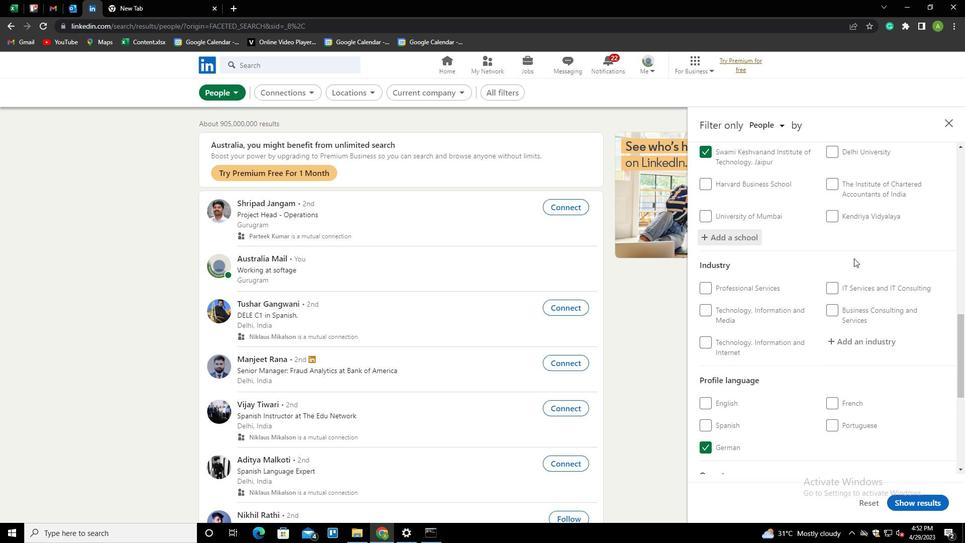 
Action: Mouse moved to (857, 290)
Screenshot: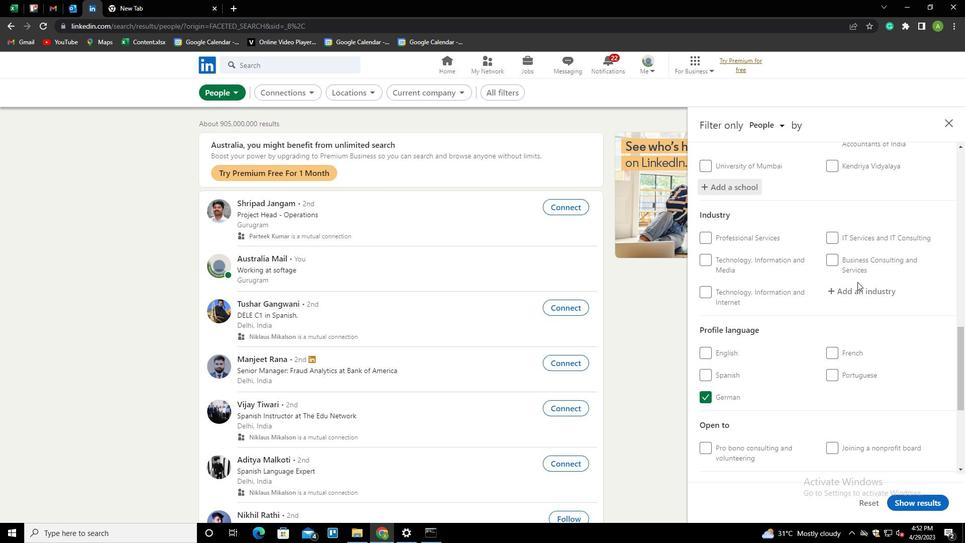 
Action: Mouse pressed left at (857, 290)
Screenshot: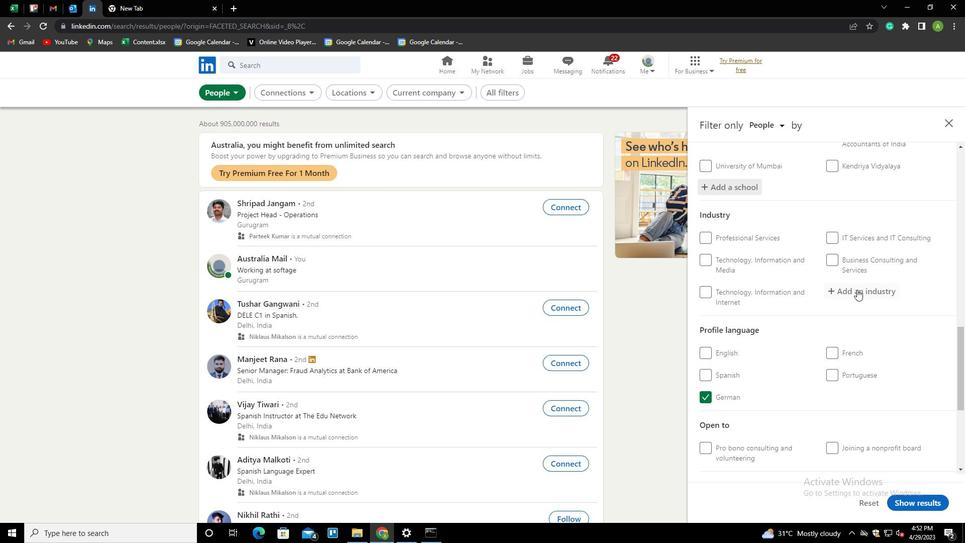 
Action: Mouse moved to (854, 288)
Screenshot: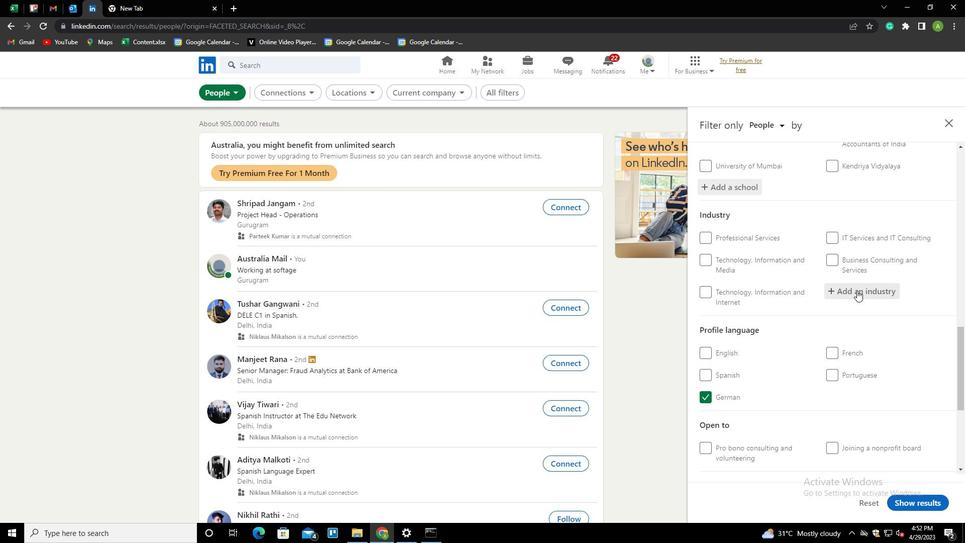 
Action: Key pressed <Key.shift>
Screenshot: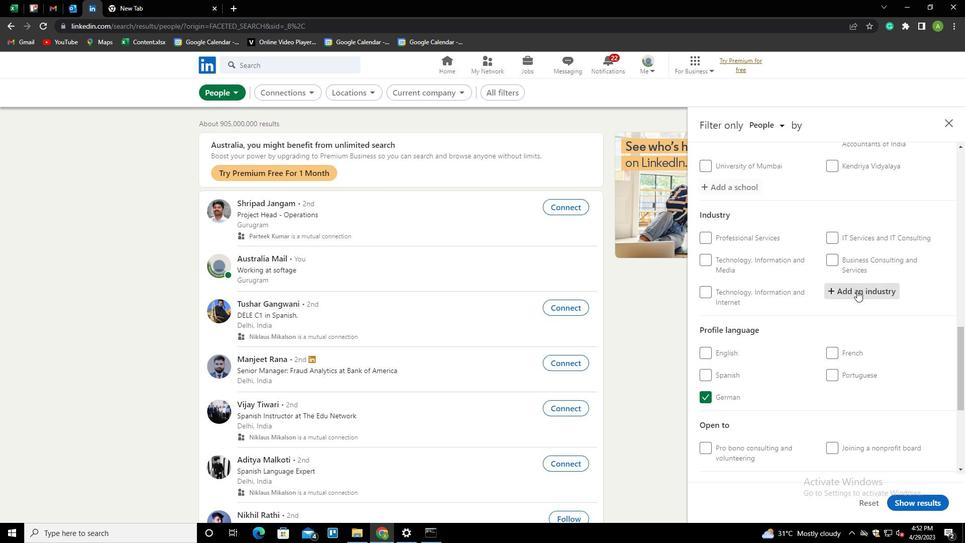 
Action: Mouse moved to (854, 287)
Screenshot: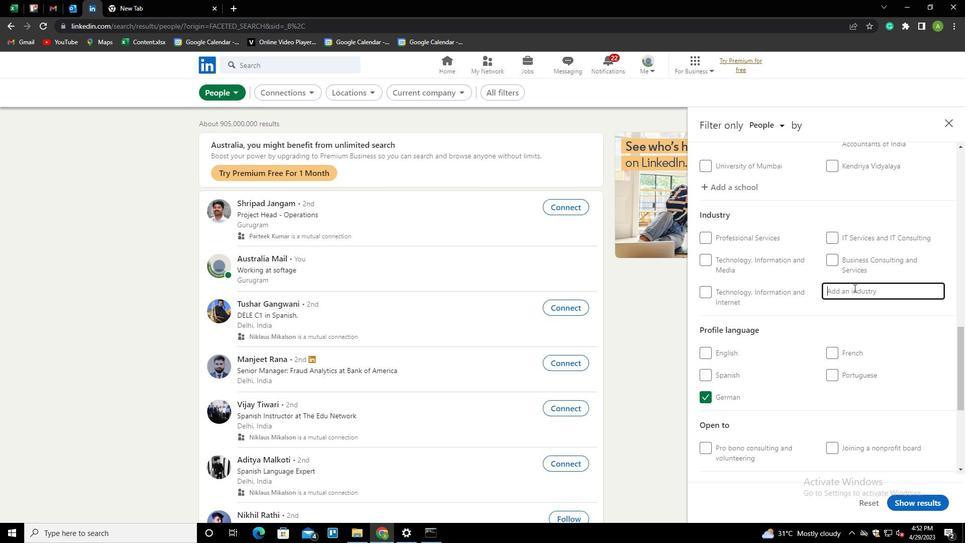 
Action: Key pressed D
Screenshot: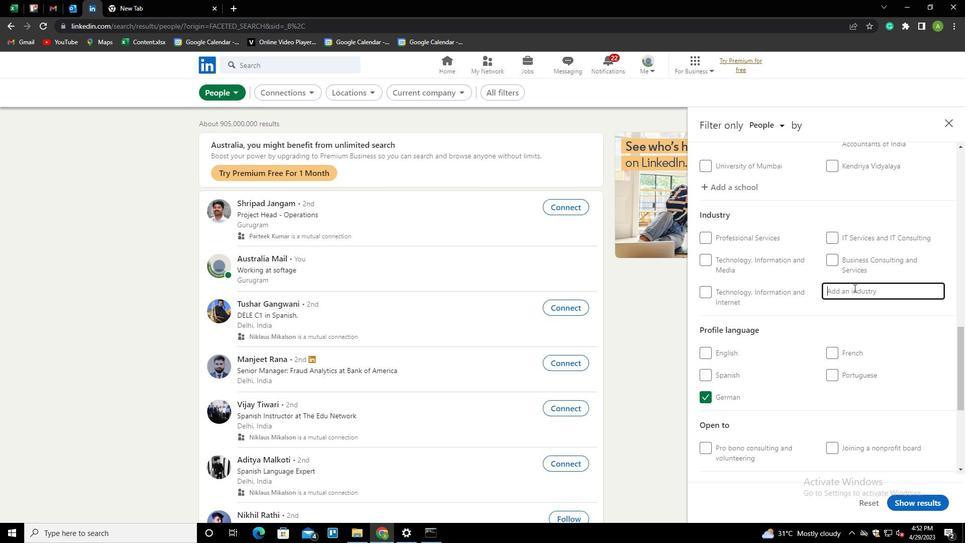
Action: Mouse moved to (853, 287)
Screenshot: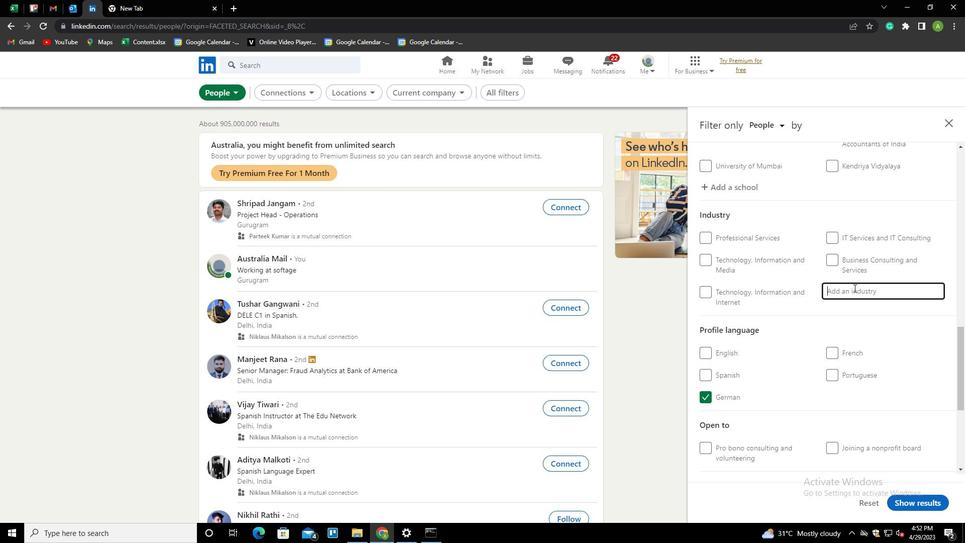 
Action: Key pressed ESIGH<Key.backspace>N<Key.space><Key.down><Key.down><Key.enter>
Screenshot: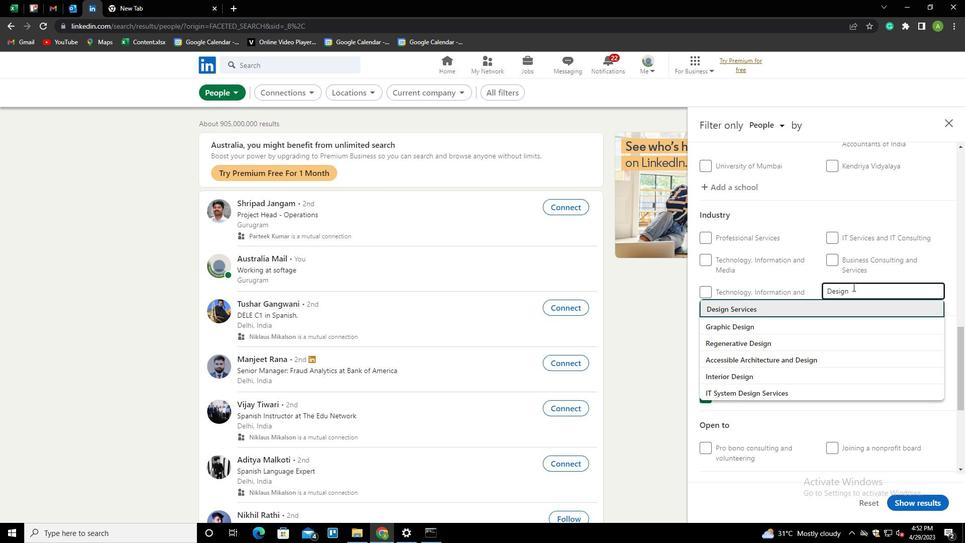 
Action: Mouse scrolled (853, 286) with delta (0, 0)
Screenshot: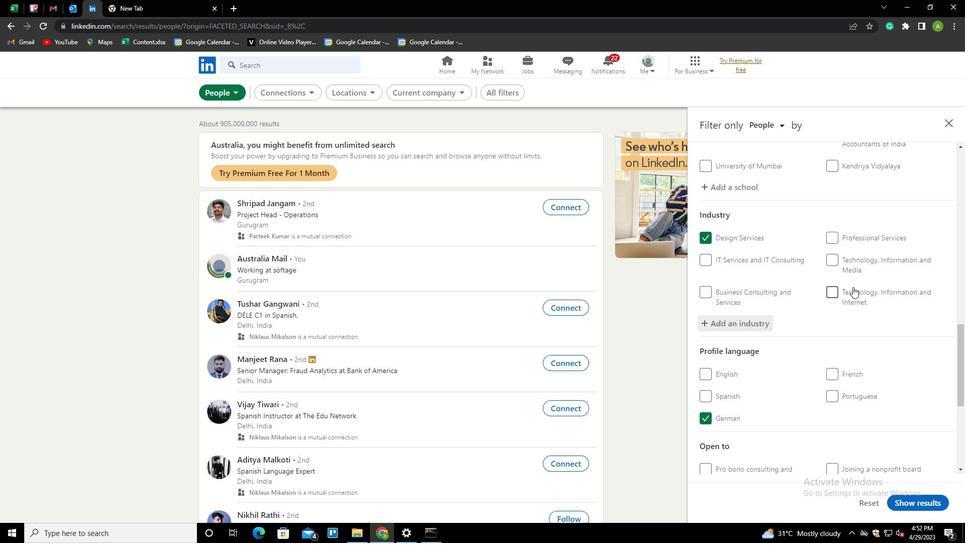 
Action: Mouse scrolled (853, 286) with delta (0, 0)
Screenshot: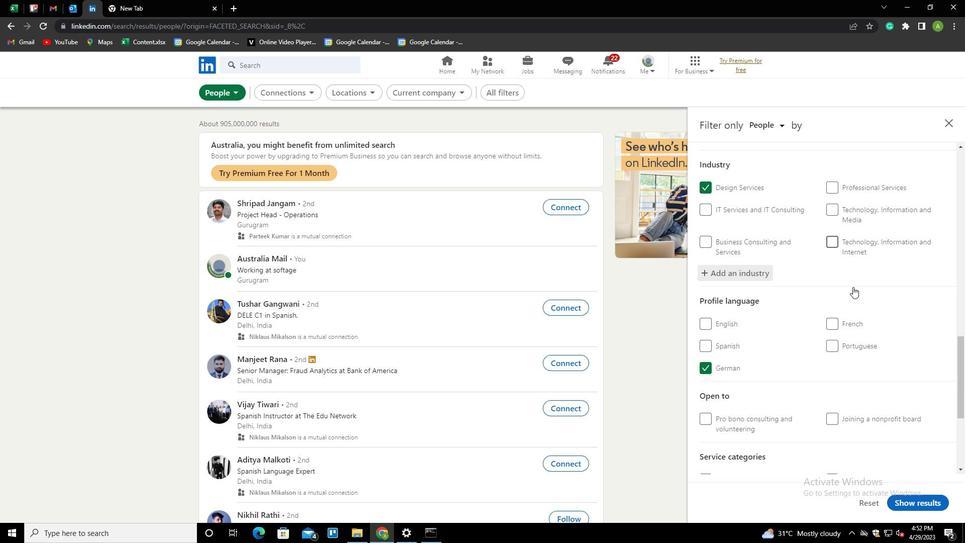 
Action: Mouse scrolled (853, 286) with delta (0, 0)
Screenshot: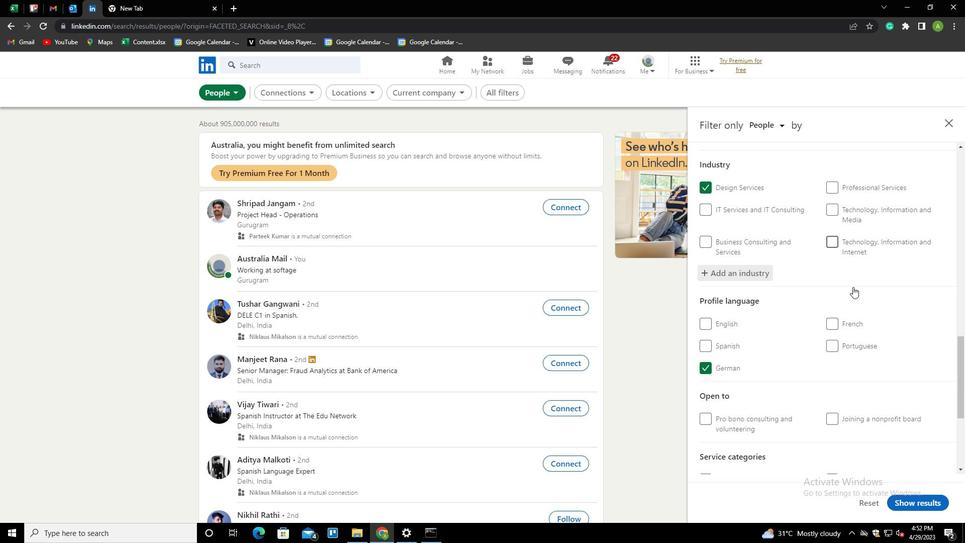 
Action: Mouse scrolled (853, 286) with delta (0, 0)
Screenshot: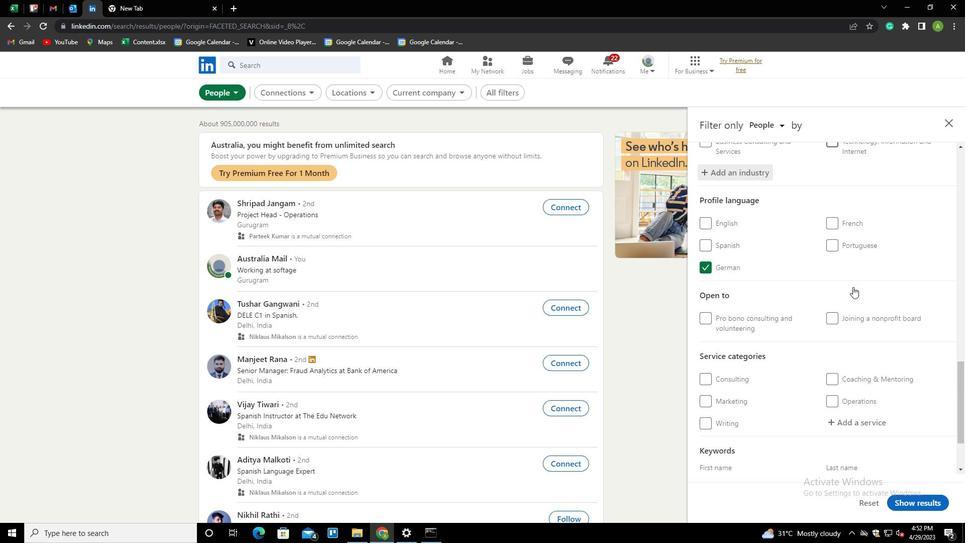 
Action: Mouse moved to (843, 304)
Screenshot: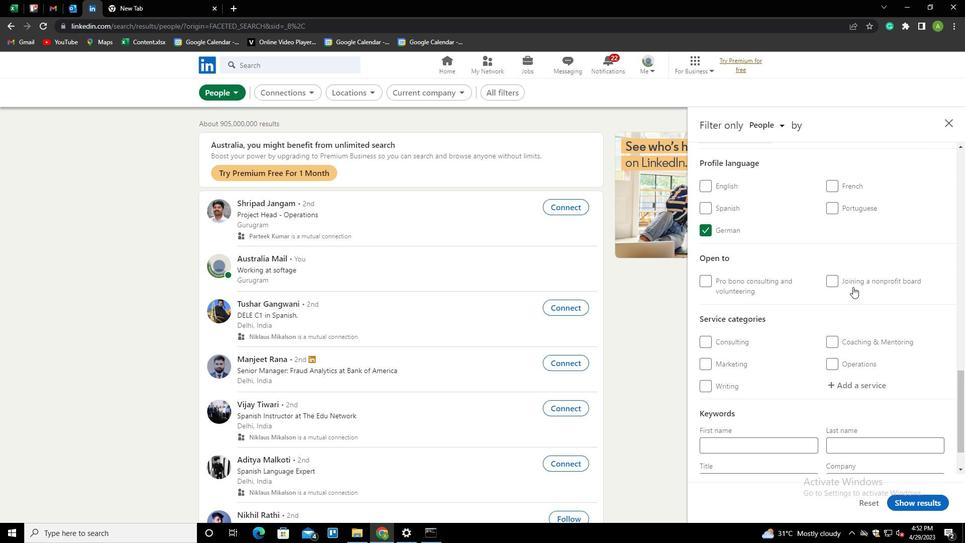 
Action: Mouse scrolled (843, 303) with delta (0, 0)
Screenshot: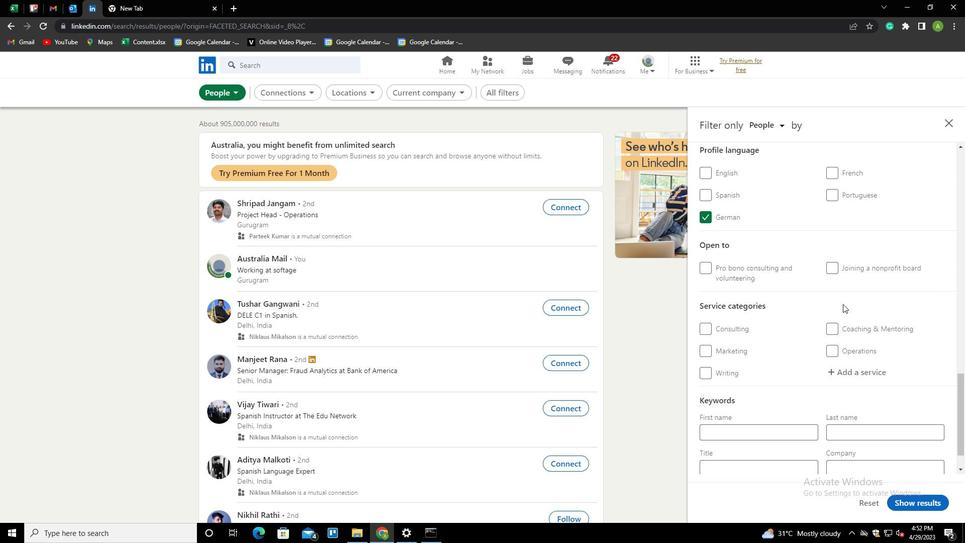 
Action: Mouse moved to (847, 330)
Screenshot: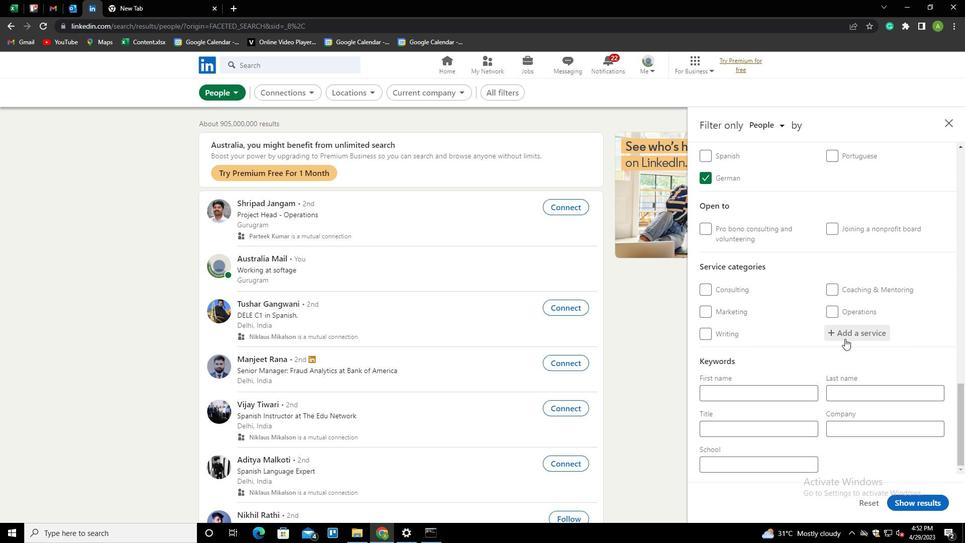 
Action: Mouse pressed left at (847, 330)
Screenshot: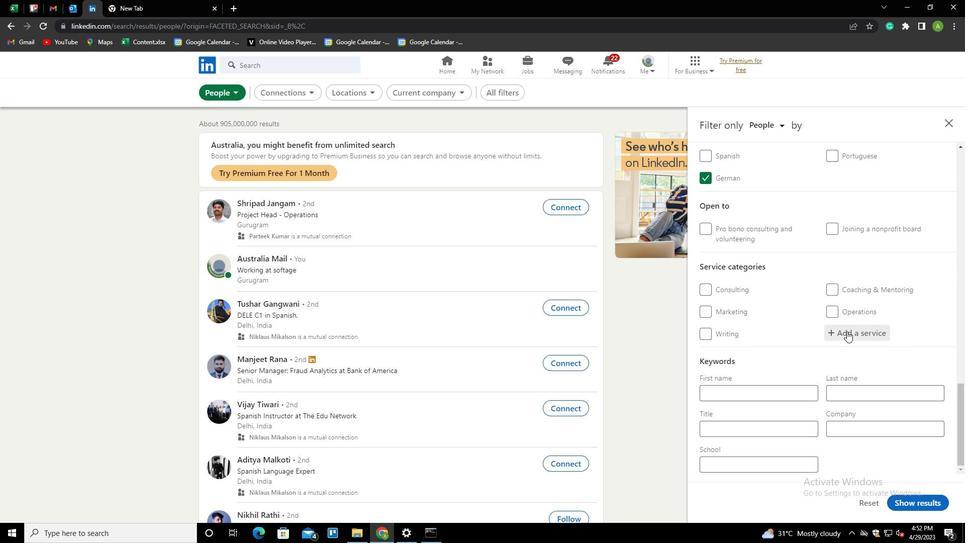 
Action: Key pressed <Key.shift>LABOR<Key.down><Key.enter>
Screenshot: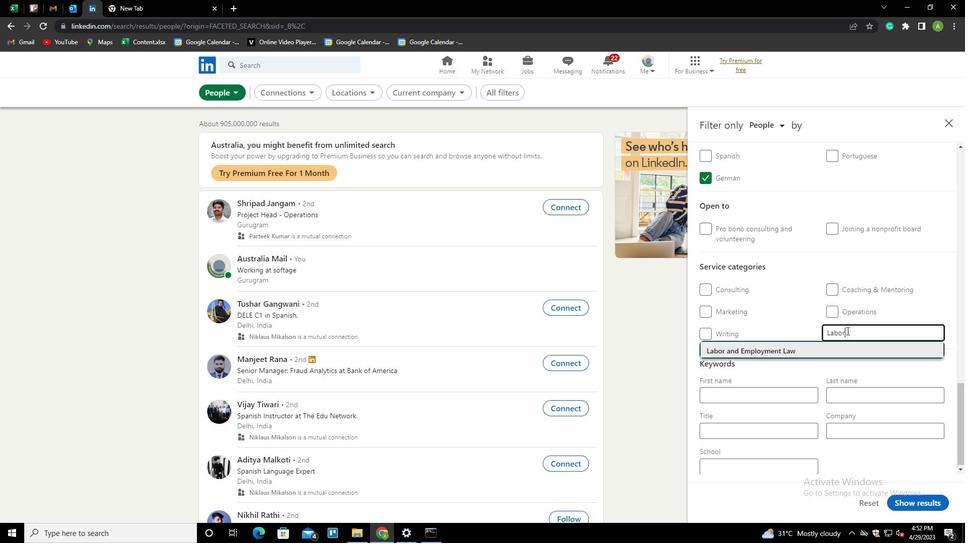 
Action: Mouse moved to (846, 329)
Screenshot: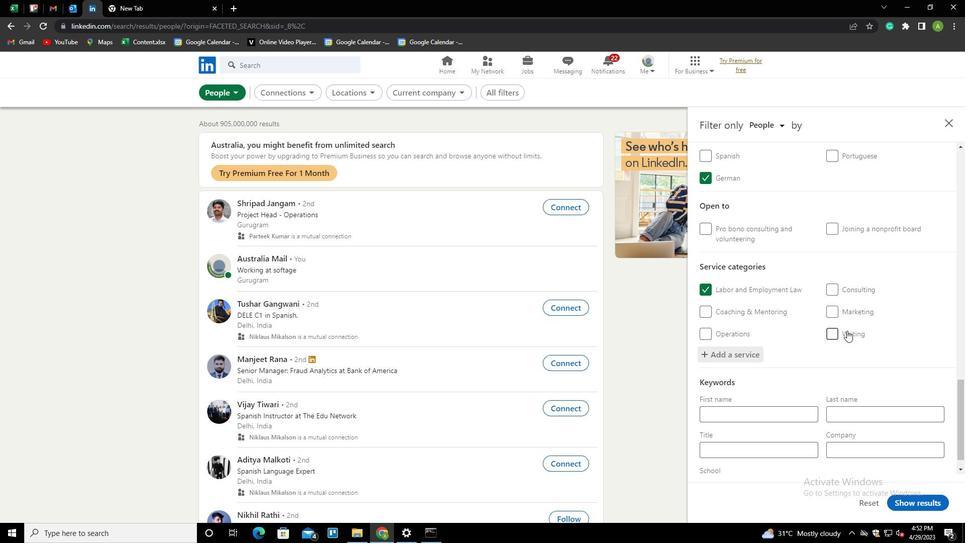 
Action: Mouse scrolled (846, 328) with delta (0, 0)
Screenshot: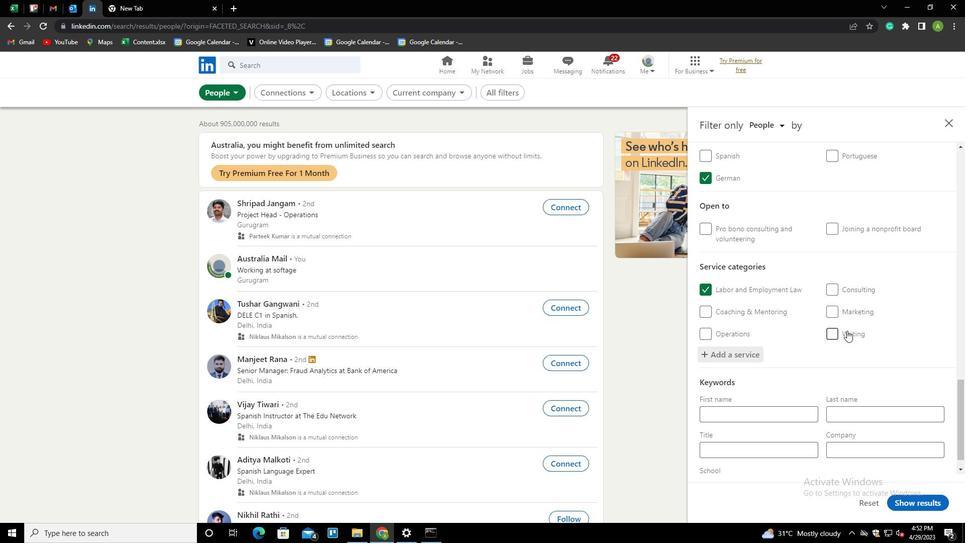 
Action: Mouse scrolled (846, 328) with delta (0, 0)
Screenshot: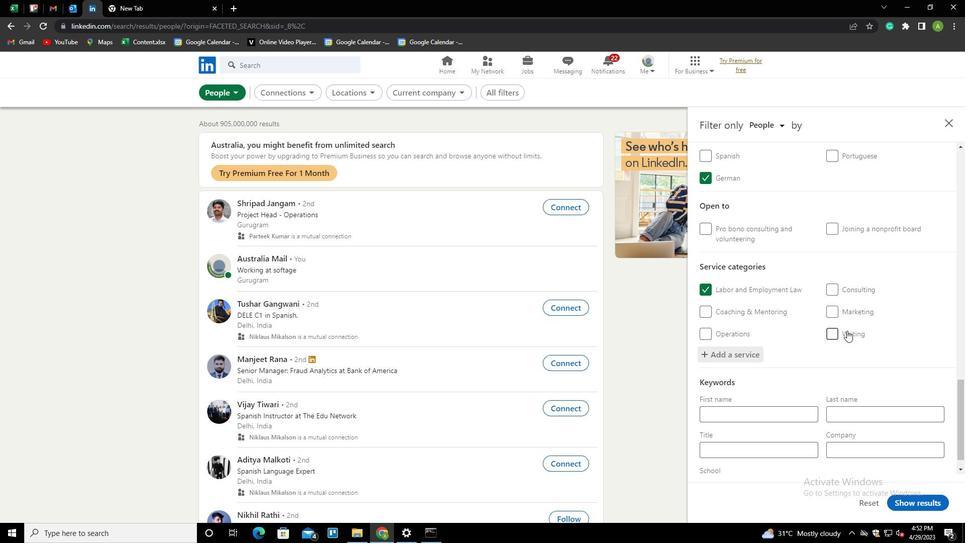 
Action: Mouse scrolled (846, 328) with delta (0, 0)
Screenshot: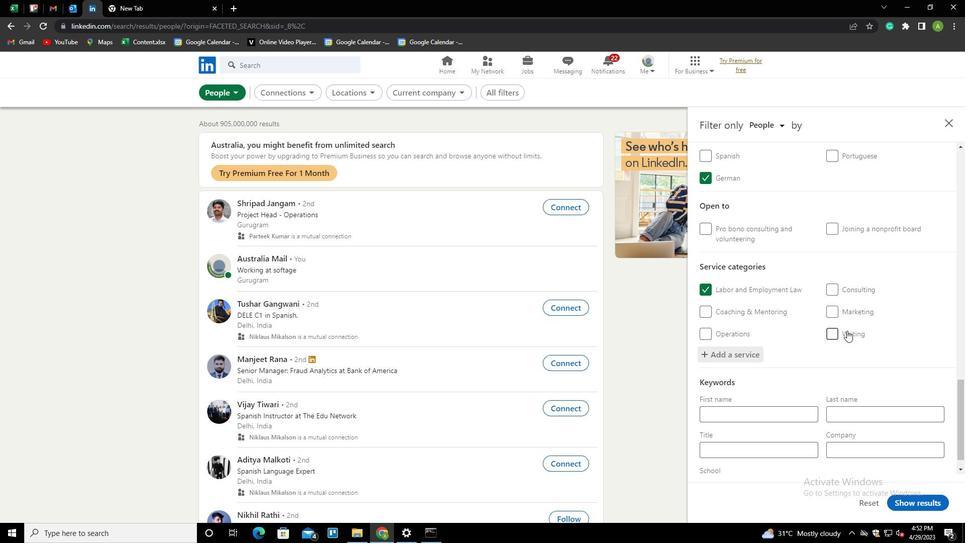 
Action: Mouse scrolled (846, 328) with delta (0, 0)
Screenshot: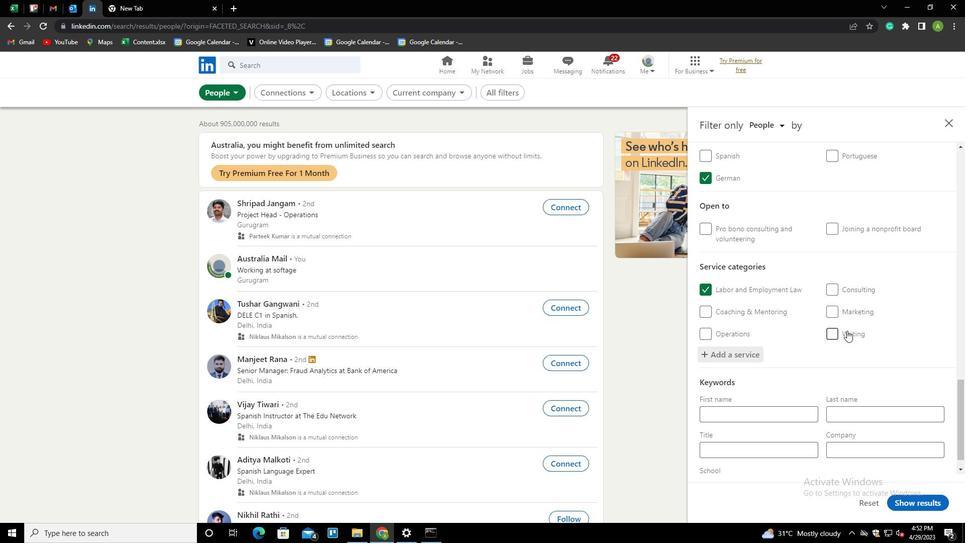 
Action: Mouse scrolled (846, 328) with delta (0, 0)
Screenshot: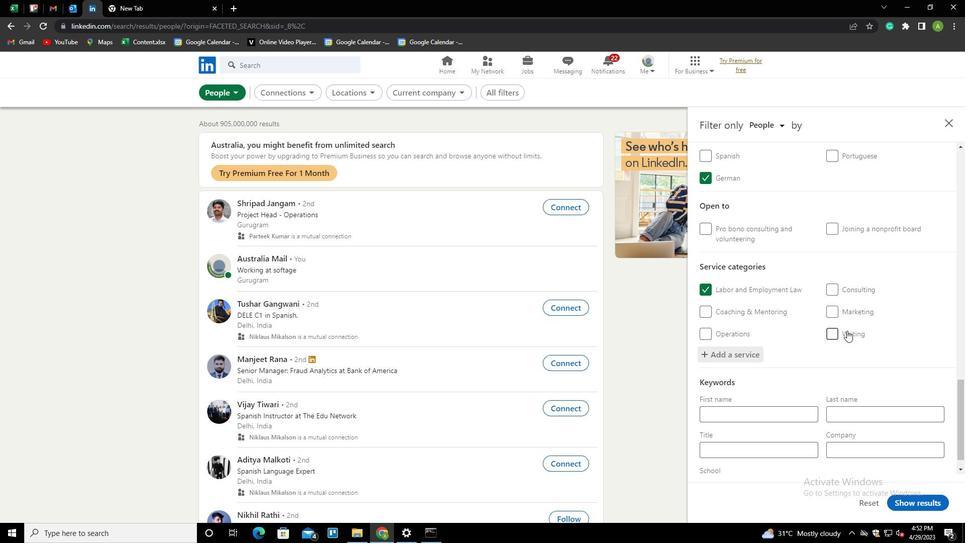 
Action: Mouse moved to (766, 428)
Screenshot: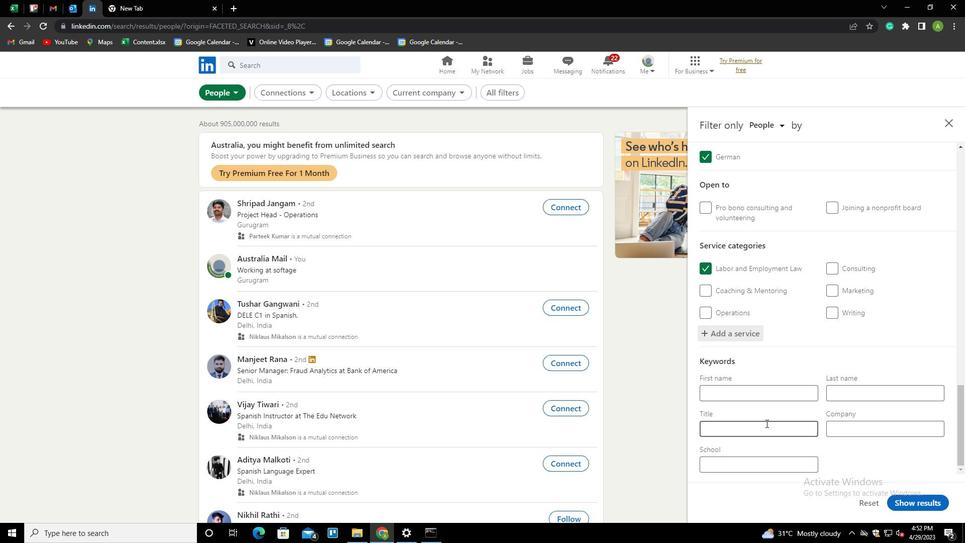 
Action: Mouse pressed left at (766, 428)
Screenshot: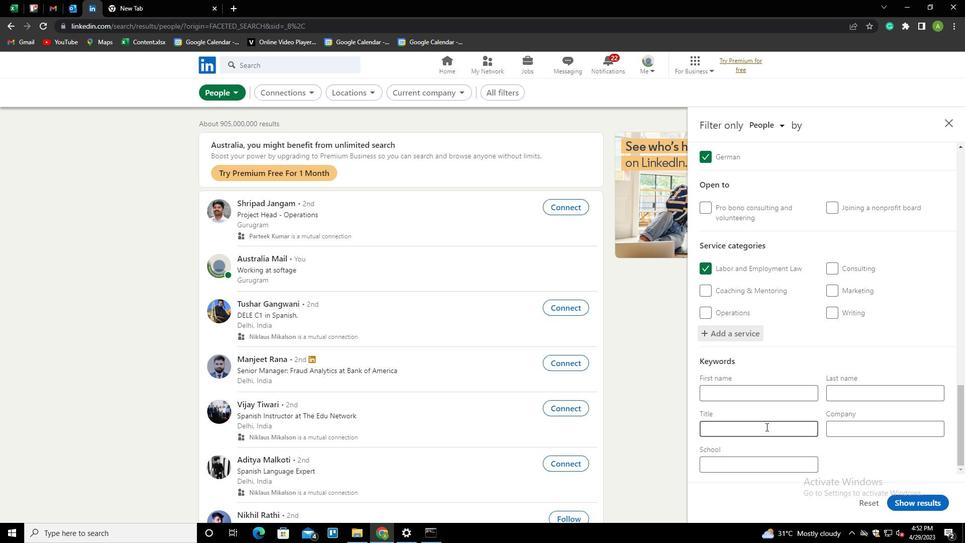 
Action: Key pressed <Key.shift>CUA<Key.backspace>STOMER<Key.space><Key.shift>SOPPORT
Screenshot: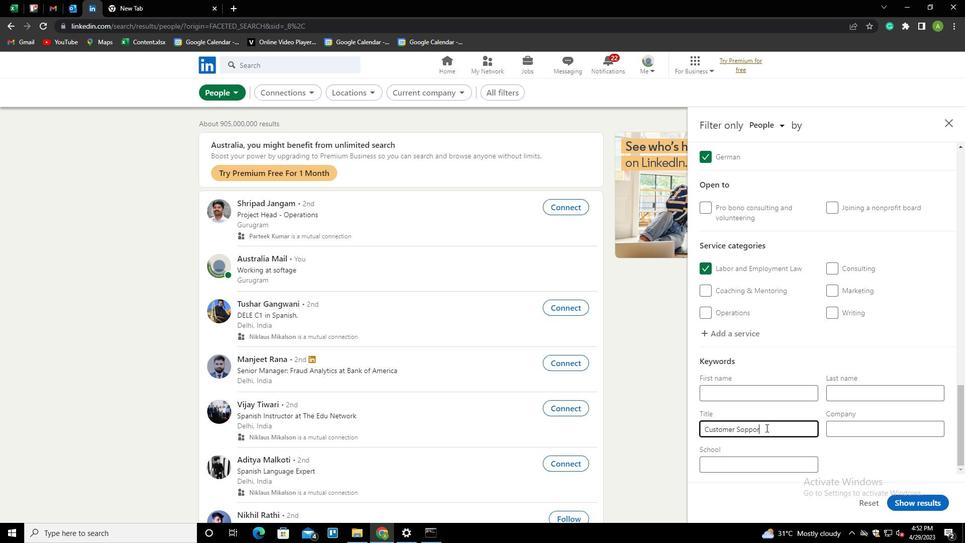 
Action: Mouse moved to (851, 446)
Screenshot: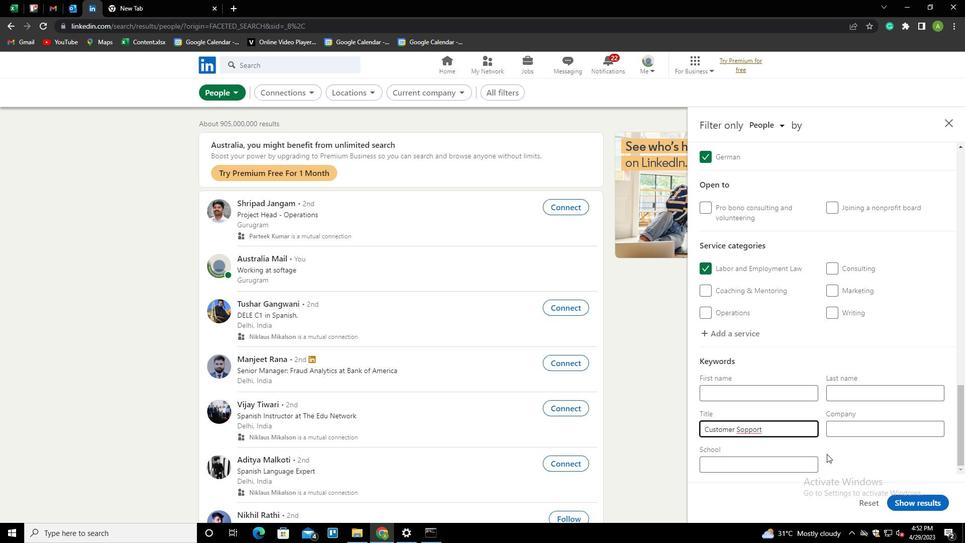 
Action: Mouse pressed left at (851, 446)
Screenshot: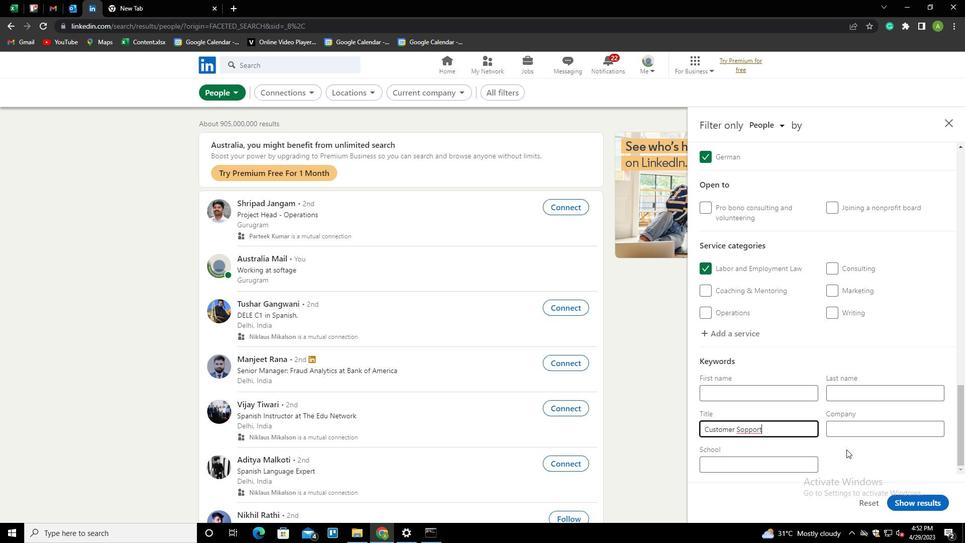 
Action: Mouse moved to (921, 505)
Screenshot: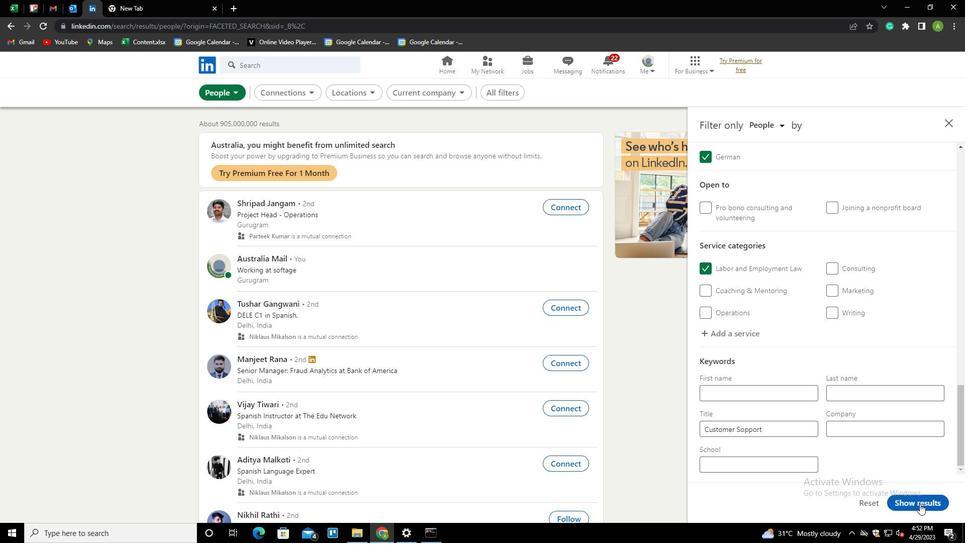 
Action: Mouse pressed left at (921, 505)
Screenshot: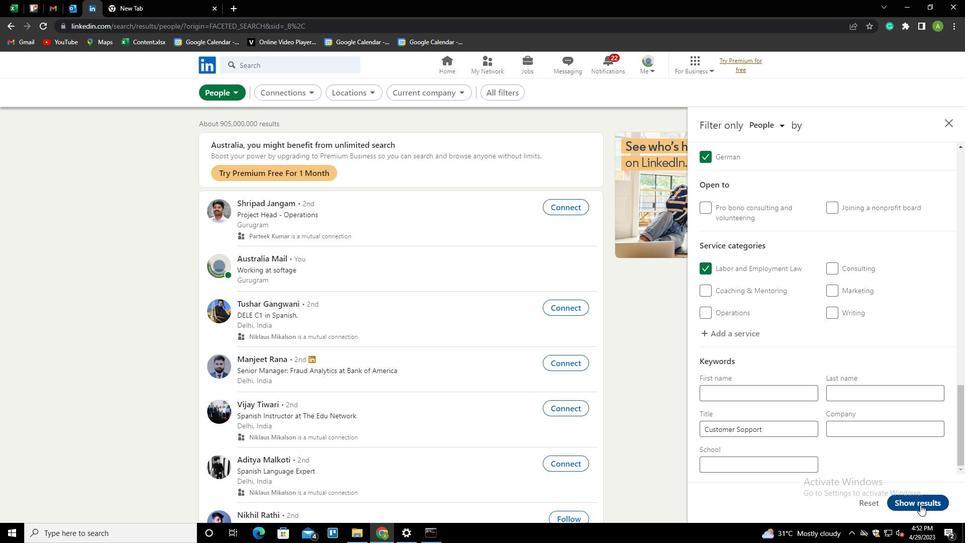 
Action: Key pressed <Key.f8>
Screenshot: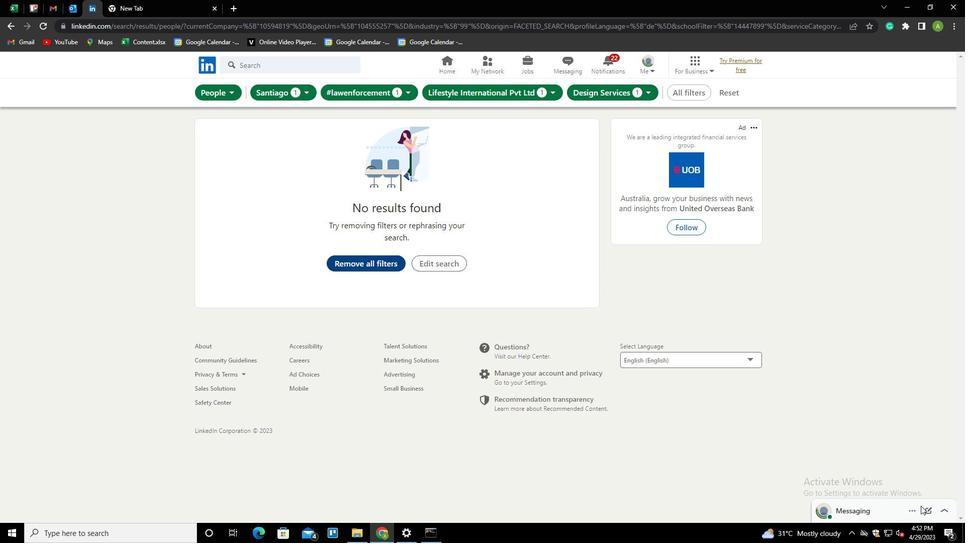 
